 Task: Open a blank sheet, save the file as Dancestage.html Insert a picture of 'Dance Stage' with name  ' Dance Stage.png ' Apply border to the image, change style to straight line, color Black and width '1 pt'
Action: Mouse pressed left at (220, 155)
Screenshot: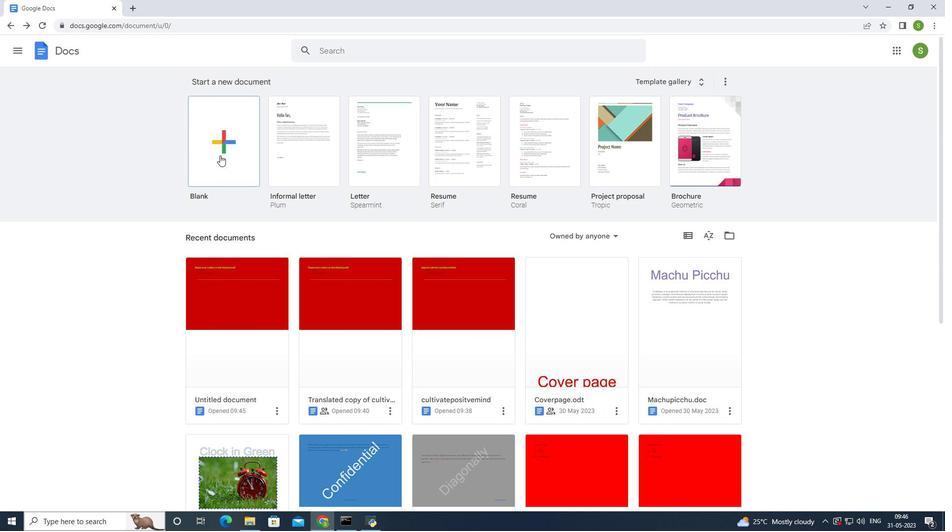 
Action: Mouse moved to (94, 43)
Screenshot: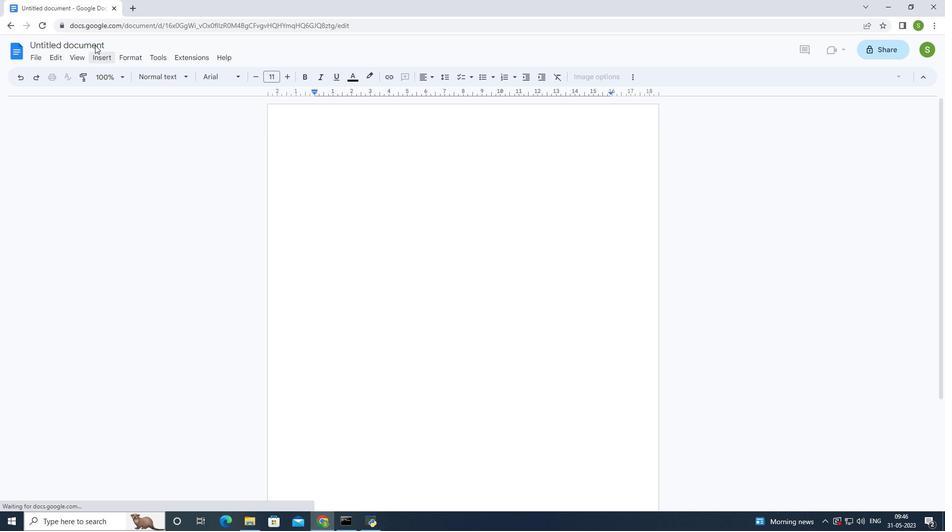 
Action: Mouse pressed left at (94, 43)
Screenshot: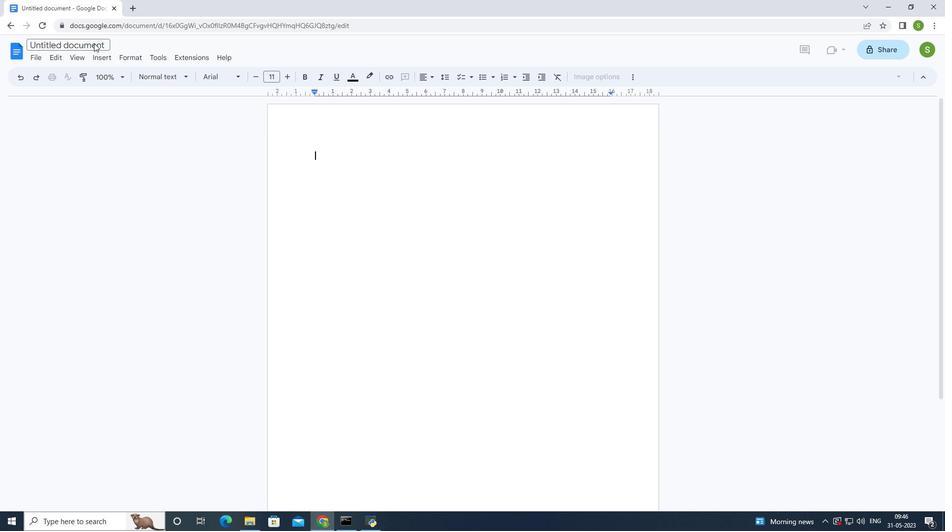 
Action: Key pressed <Key.shift>Dancestage.html<Key.enter>
Screenshot: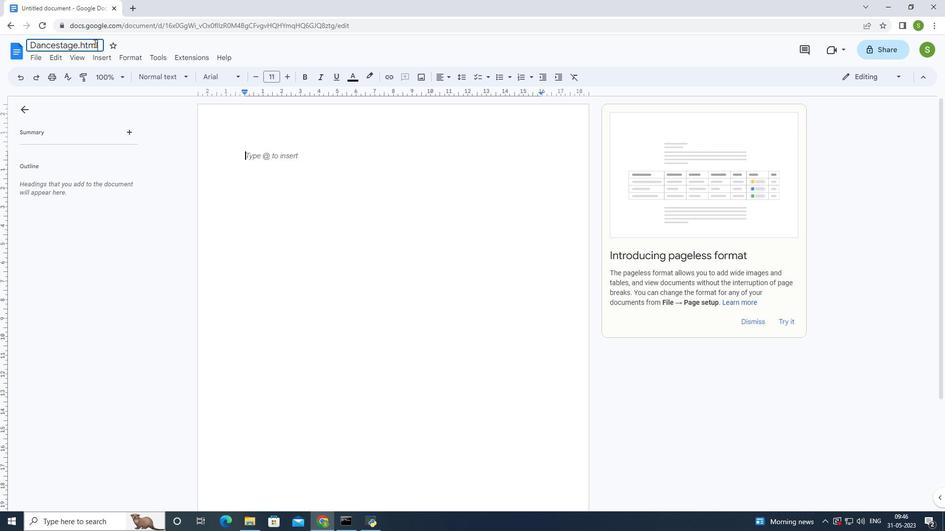 
Action: Mouse moved to (132, 9)
Screenshot: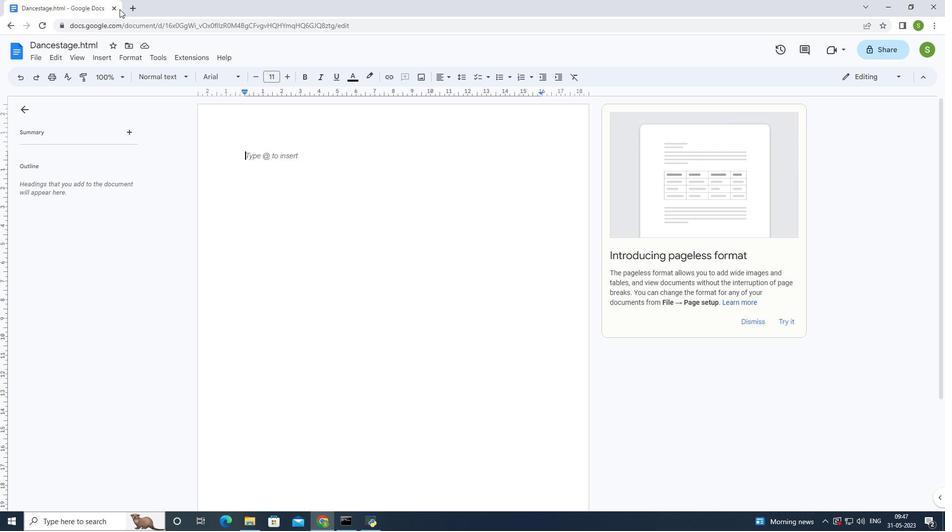 
Action: Mouse pressed left at (132, 9)
Screenshot: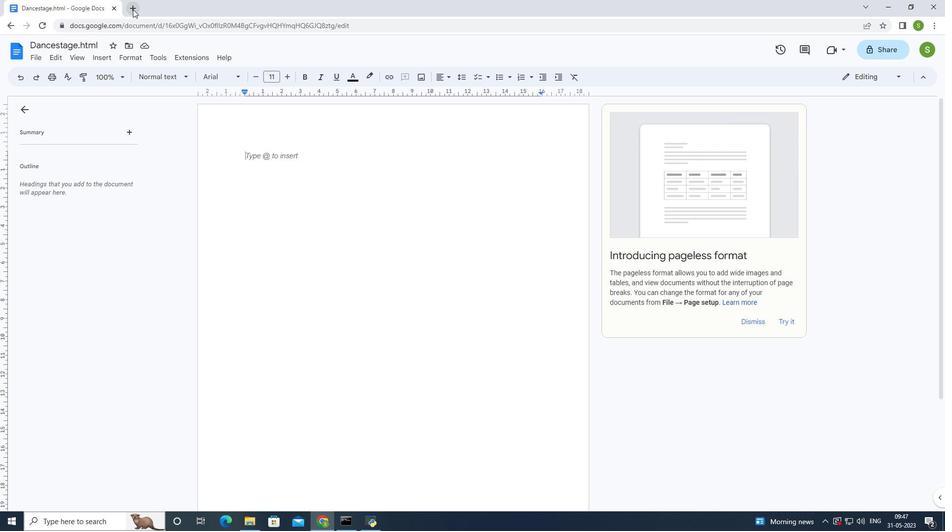 
Action: Mouse moved to (137, 17)
Screenshot: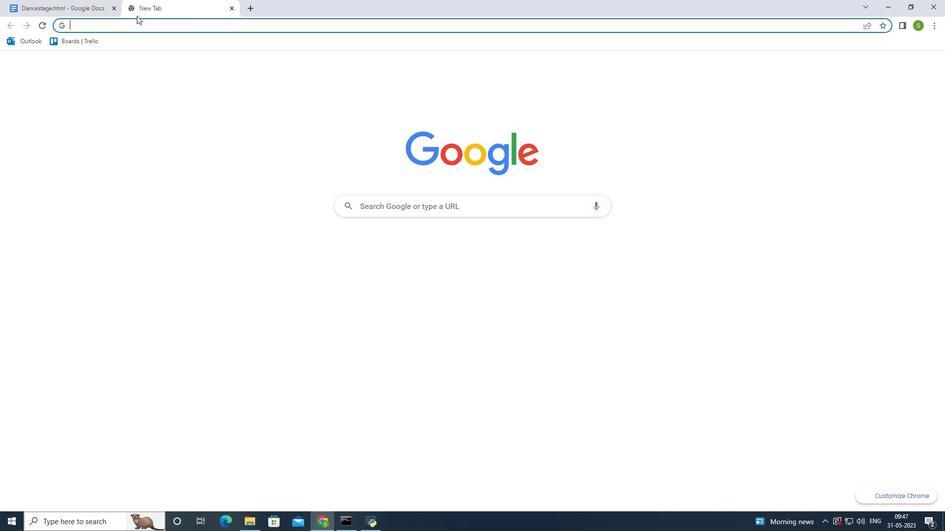 
Action: Mouse pressed left at (137, 17)
Screenshot: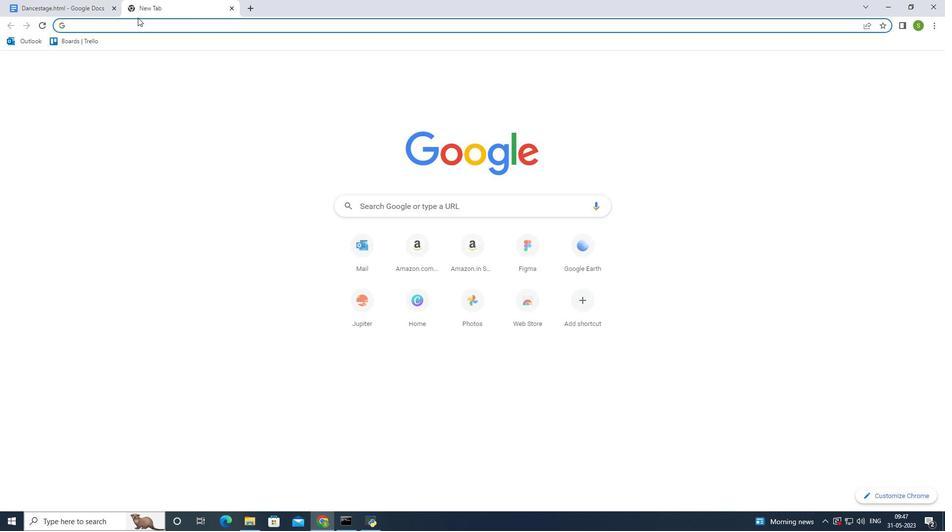 
Action: Mouse moved to (138, 23)
Screenshot: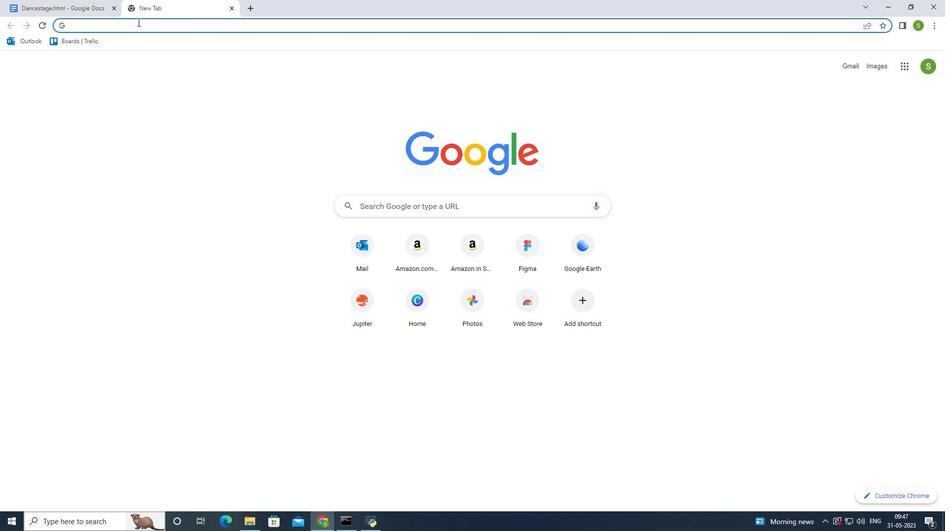
Action: Mouse pressed left at (138, 23)
Screenshot: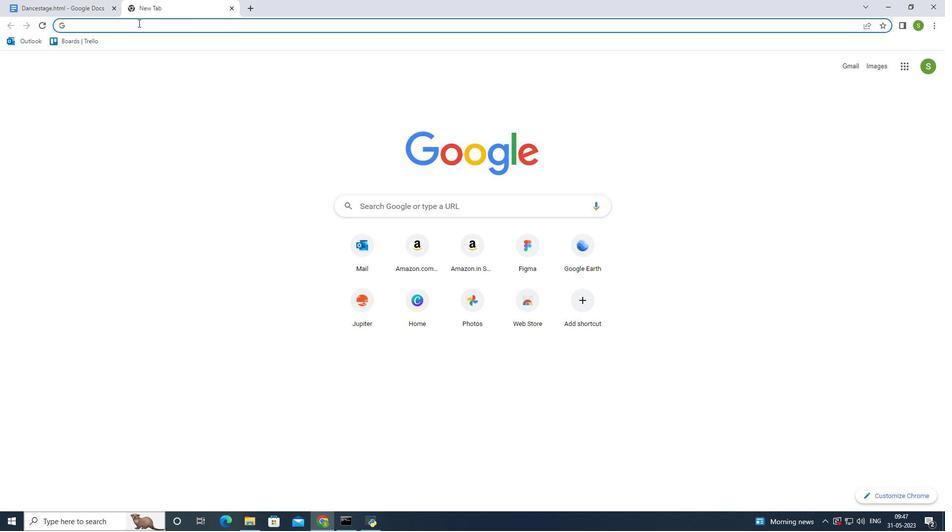 
Action: Mouse moved to (138, 23)
Screenshot: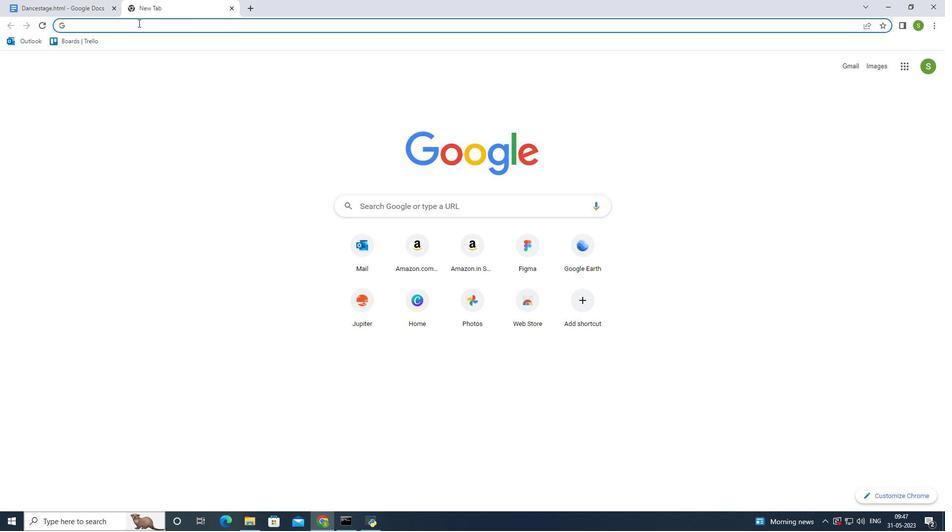 
Action: Key pressed <Key.shift>Dance<Key.space><Key.shift>Stage<Key.space>imag<Key.enter>
Screenshot: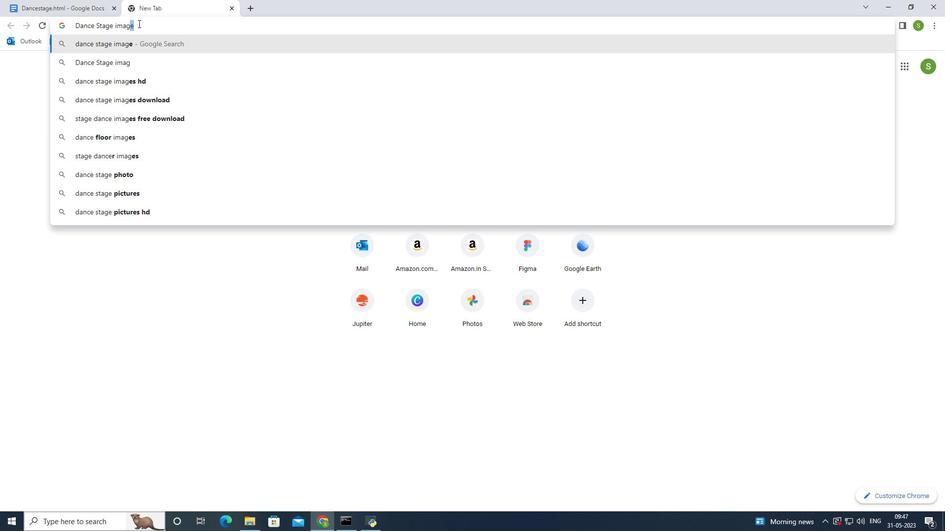 
Action: Mouse moved to (172, 89)
Screenshot: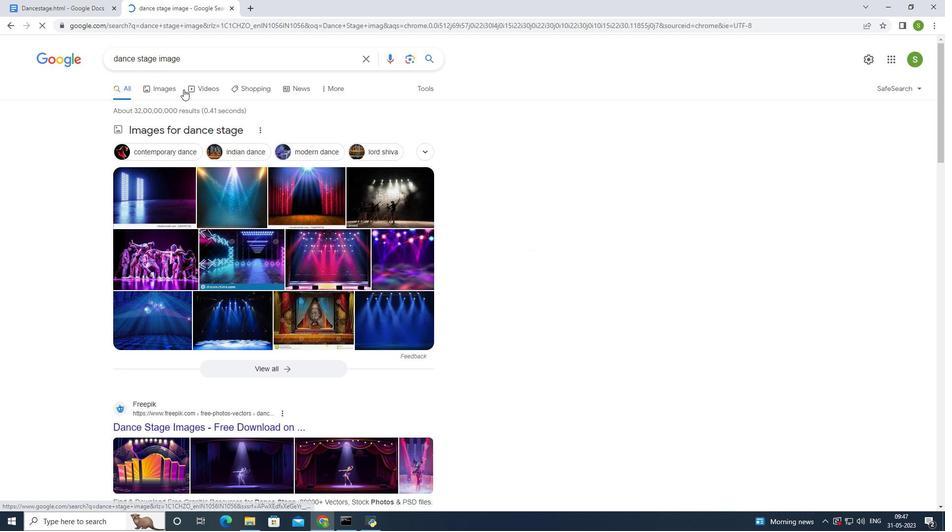 
Action: Mouse pressed left at (172, 89)
Screenshot: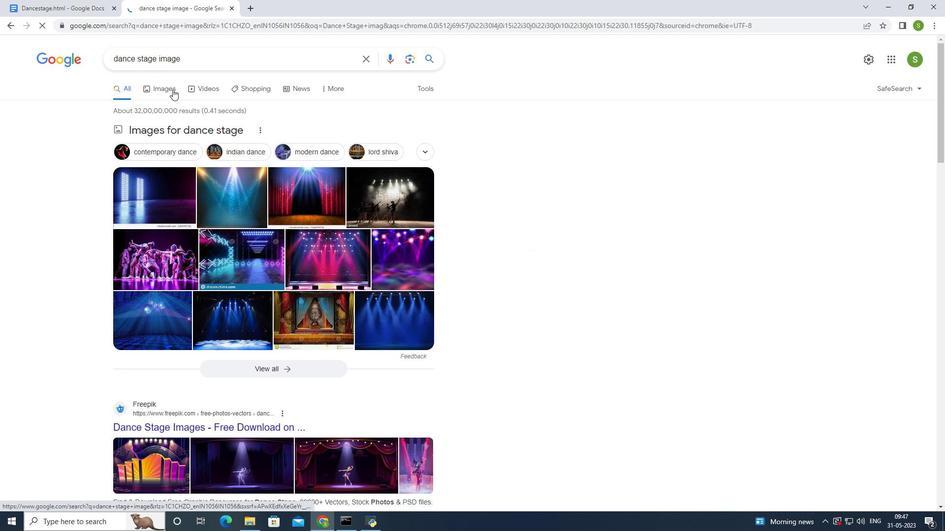 
Action: Mouse moved to (359, 276)
Screenshot: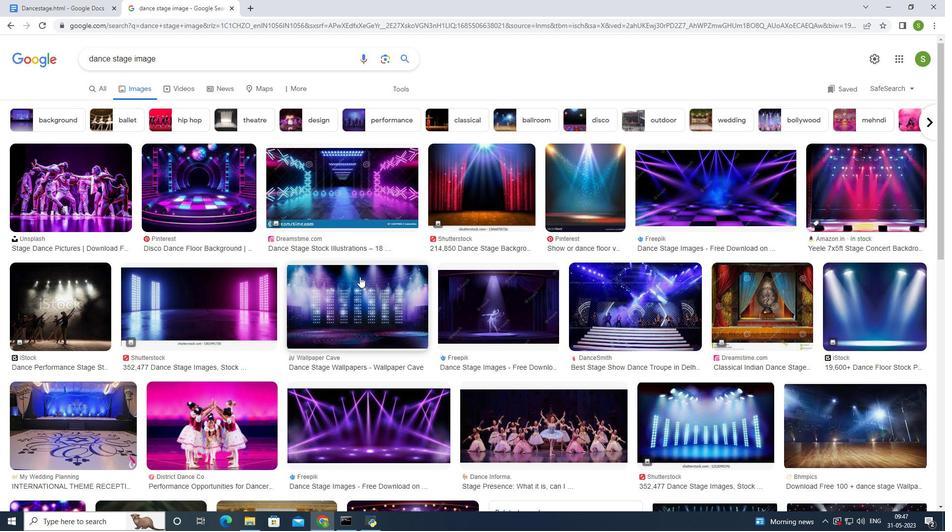 
Action: Mouse scrolled (359, 275) with delta (0, 0)
Screenshot: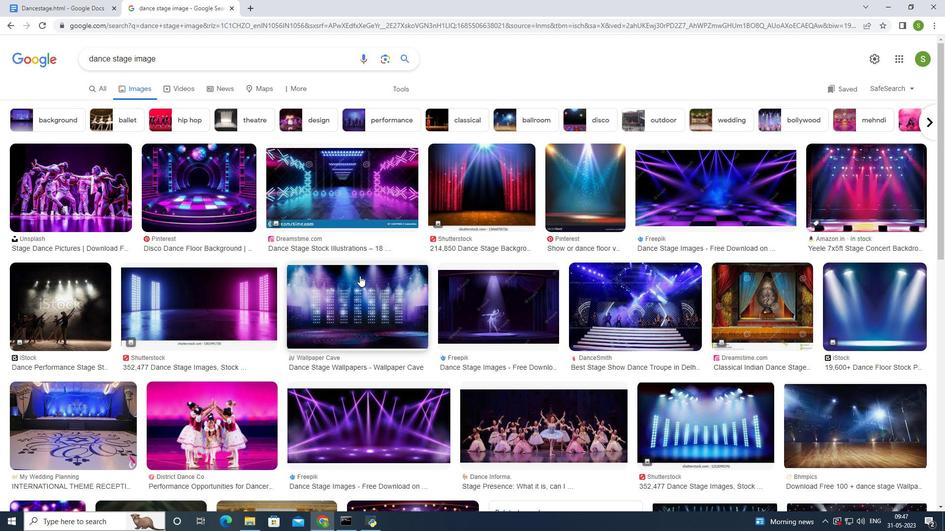 
Action: Mouse scrolled (359, 275) with delta (0, 0)
Screenshot: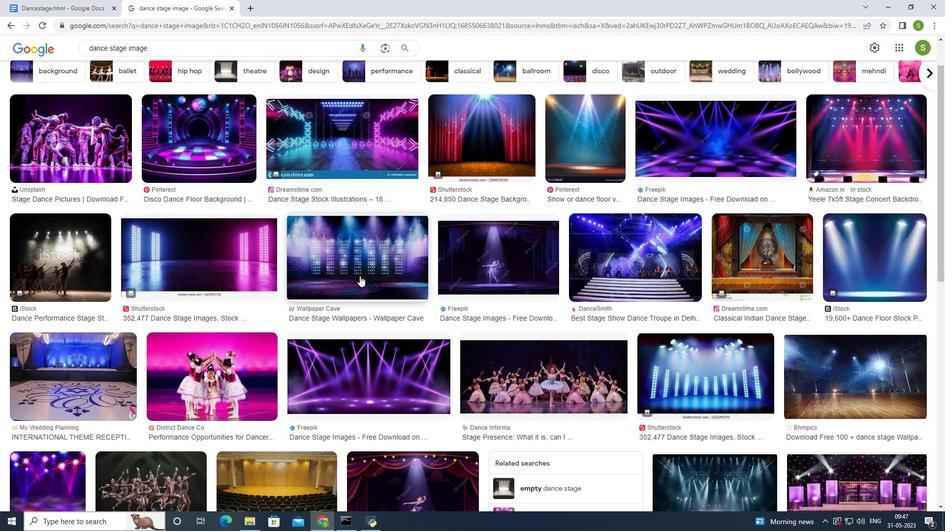 
Action: Mouse scrolled (359, 275) with delta (0, 0)
Screenshot: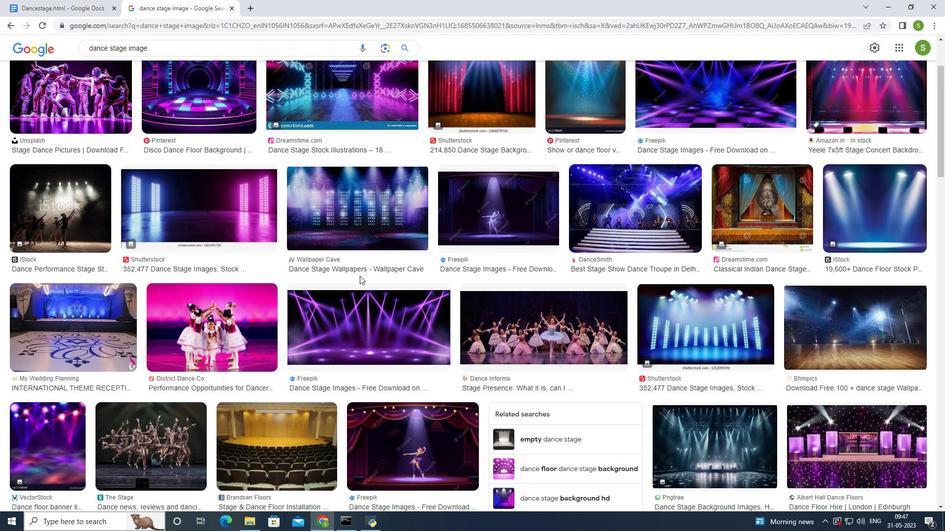 
Action: Mouse moved to (553, 287)
Screenshot: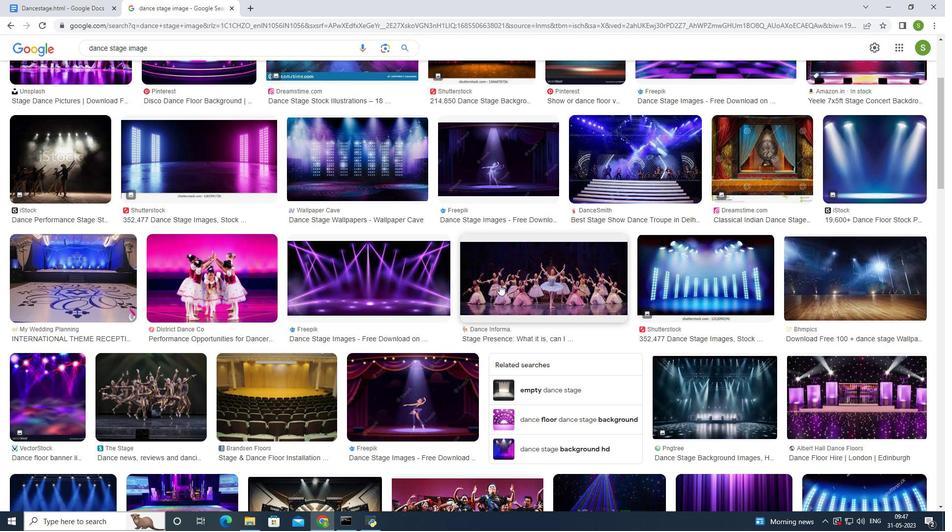 
Action: Mouse pressed left at (553, 287)
Screenshot: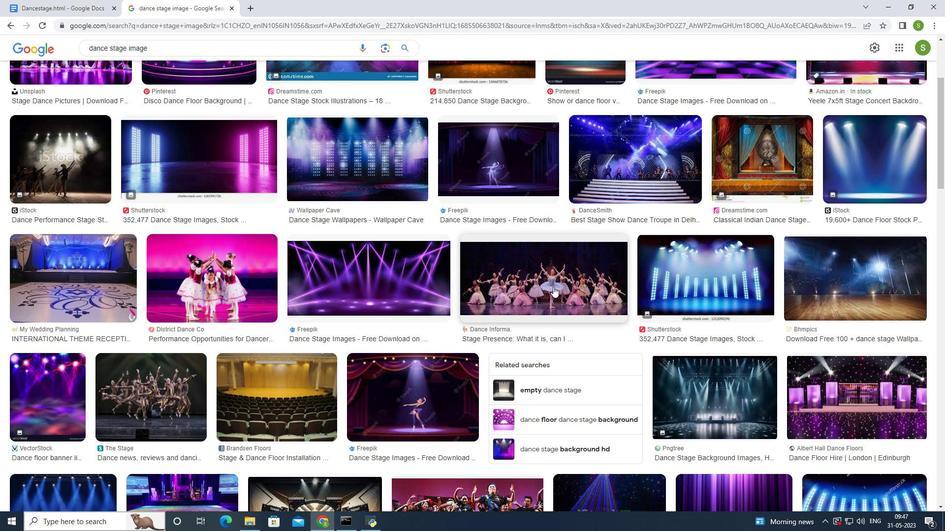 
Action: Mouse moved to (573, 369)
Screenshot: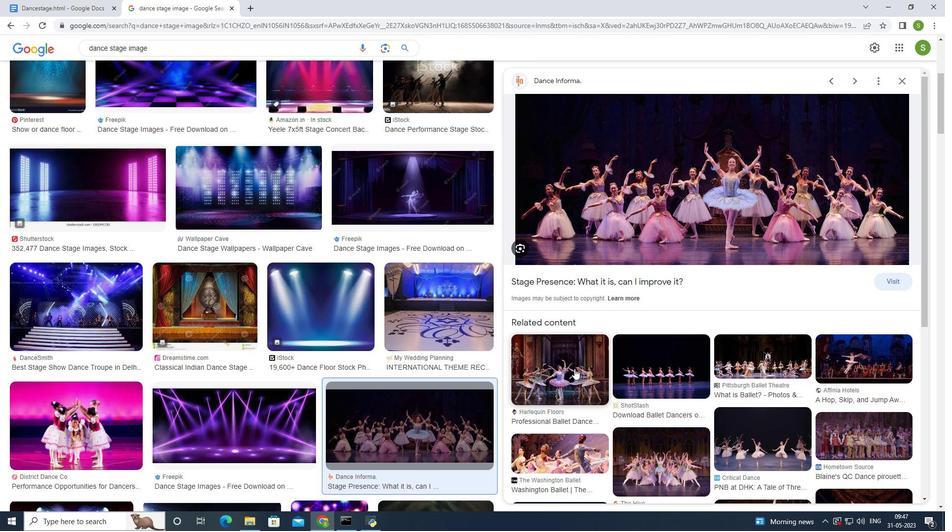 
Action: Mouse pressed left at (573, 369)
Screenshot: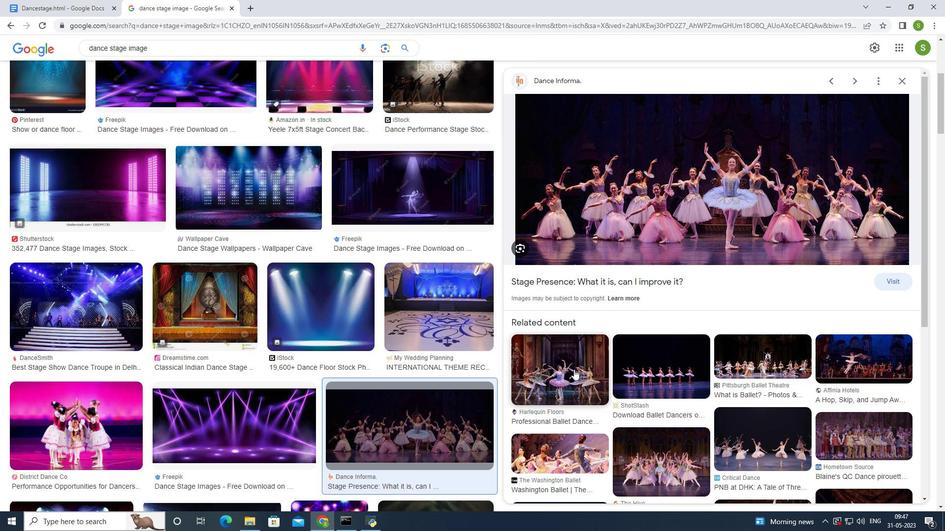 
Action: Mouse moved to (638, 309)
Screenshot: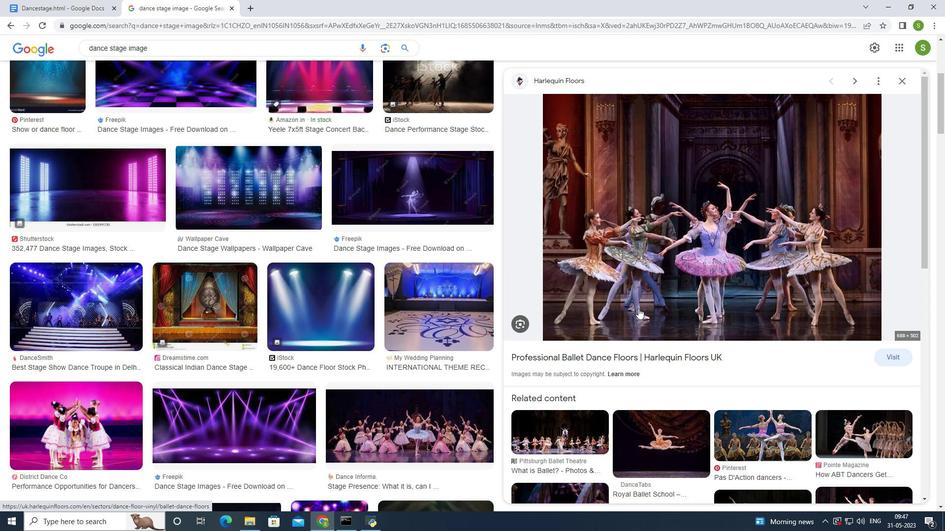 
Action: Mouse scrolled (638, 308) with delta (0, 0)
Screenshot: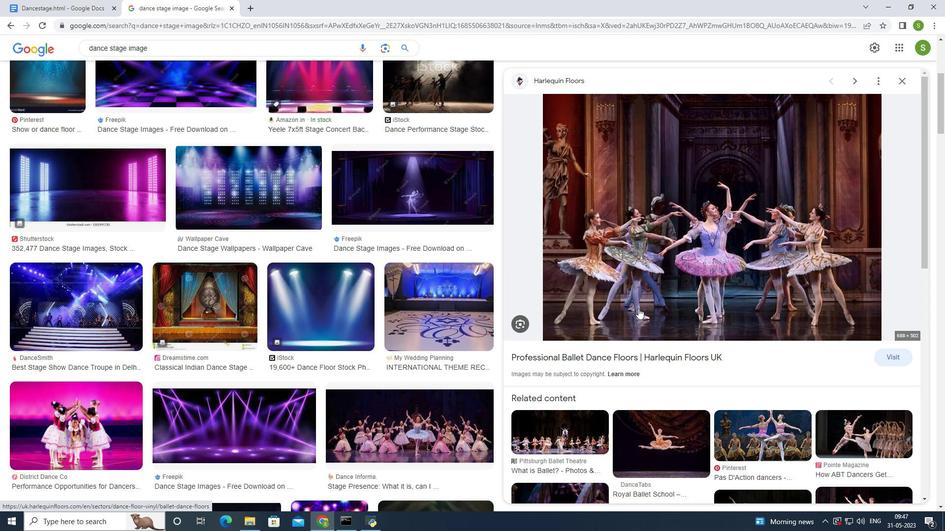 
Action: Mouse moved to (638, 309)
Screenshot: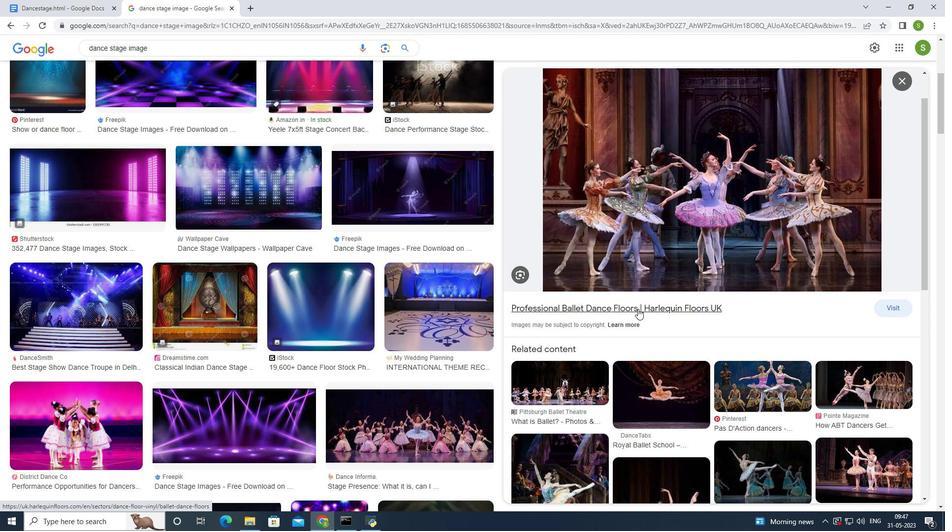 
Action: Mouse scrolled (638, 308) with delta (0, 0)
Screenshot: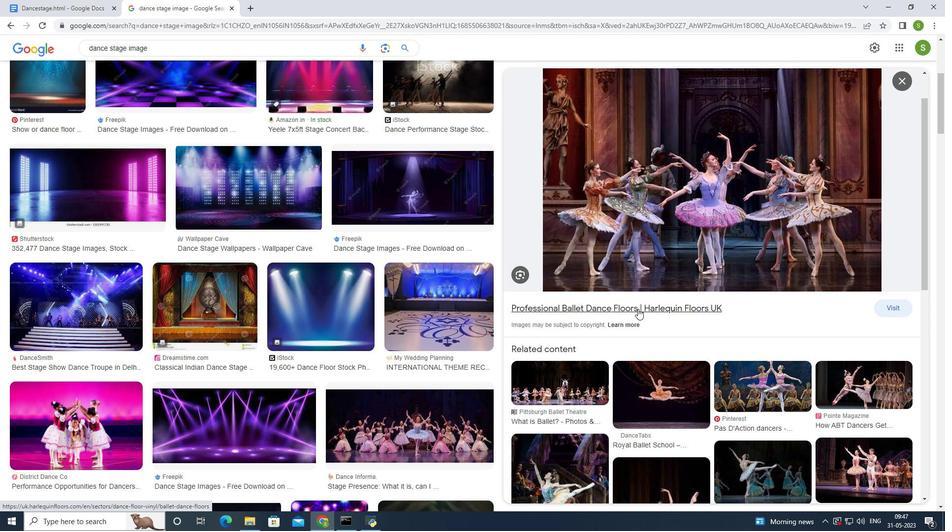 
Action: Mouse scrolled (638, 308) with delta (0, 0)
Screenshot: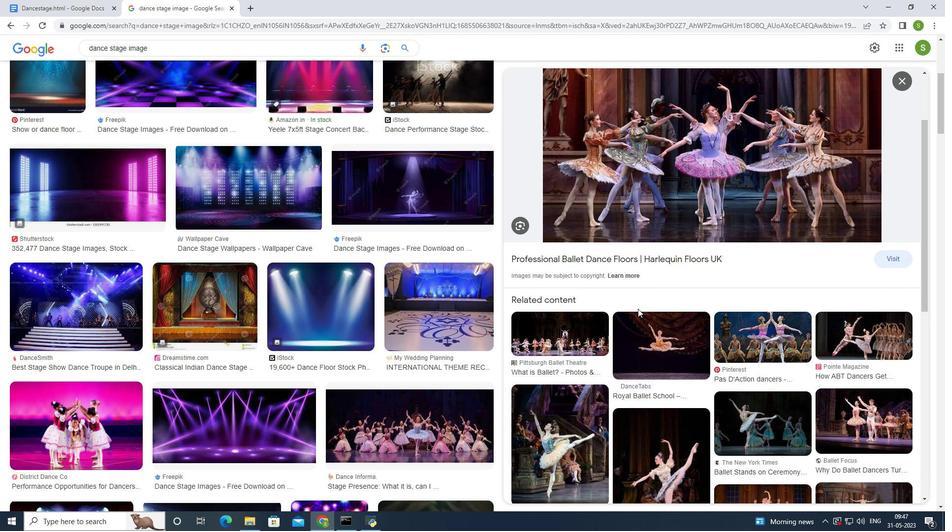 
Action: Mouse scrolled (638, 308) with delta (0, 0)
Screenshot: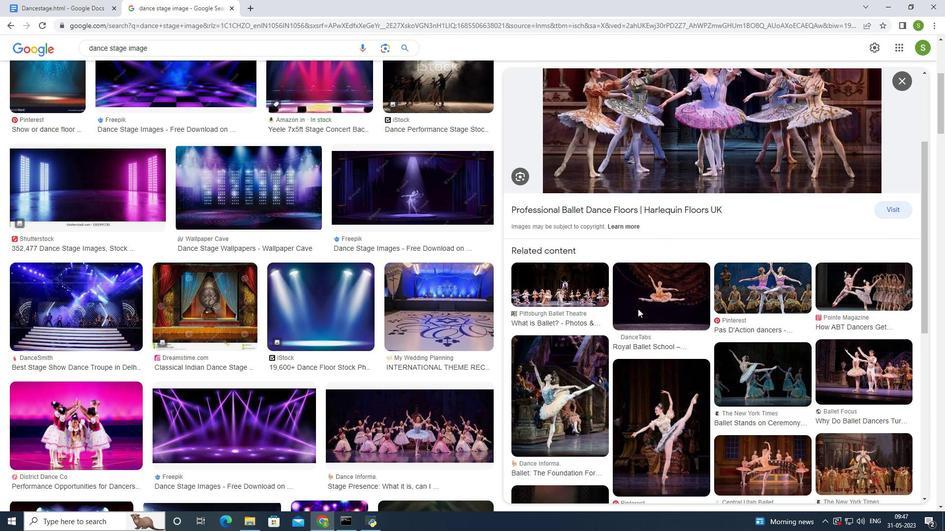 
Action: Mouse scrolled (638, 308) with delta (0, 0)
Screenshot: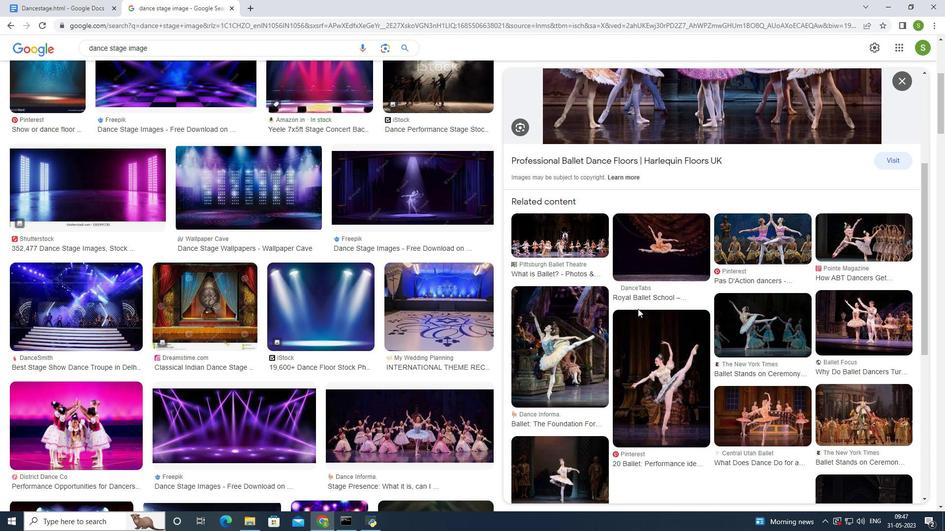 
Action: Mouse scrolled (638, 309) with delta (0, 0)
Screenshot: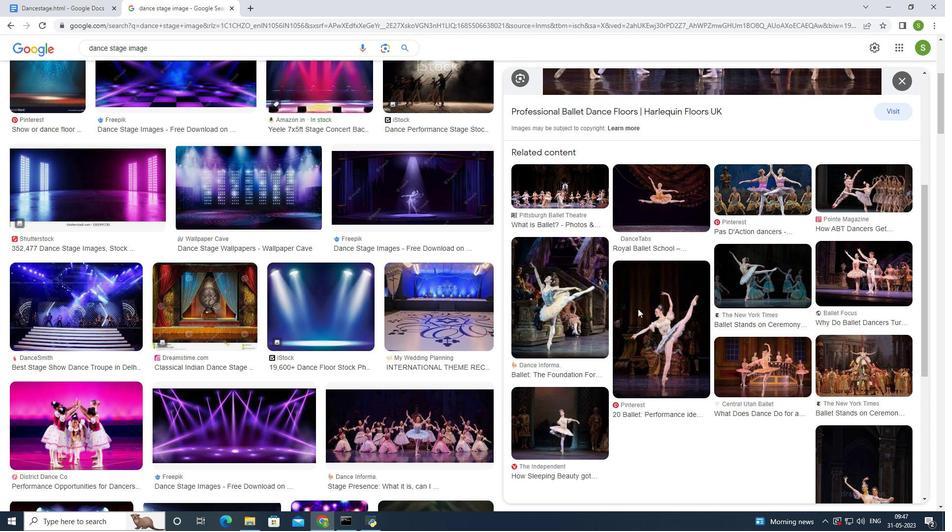 
Action: Mouse scrolled (638, 309) with delta (0, 0)
Screenshot: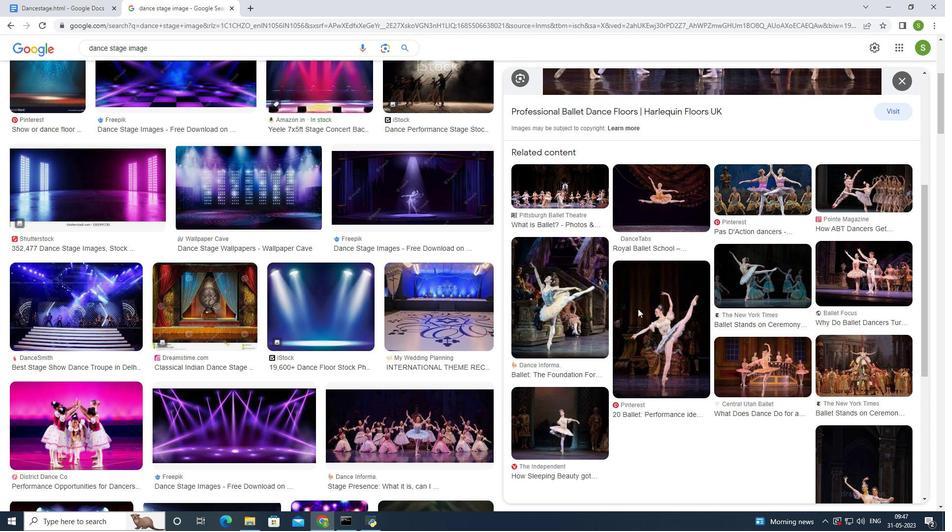 
Action: Mouse scrolled (638, 309) with delta (0, 0)
Screenshot: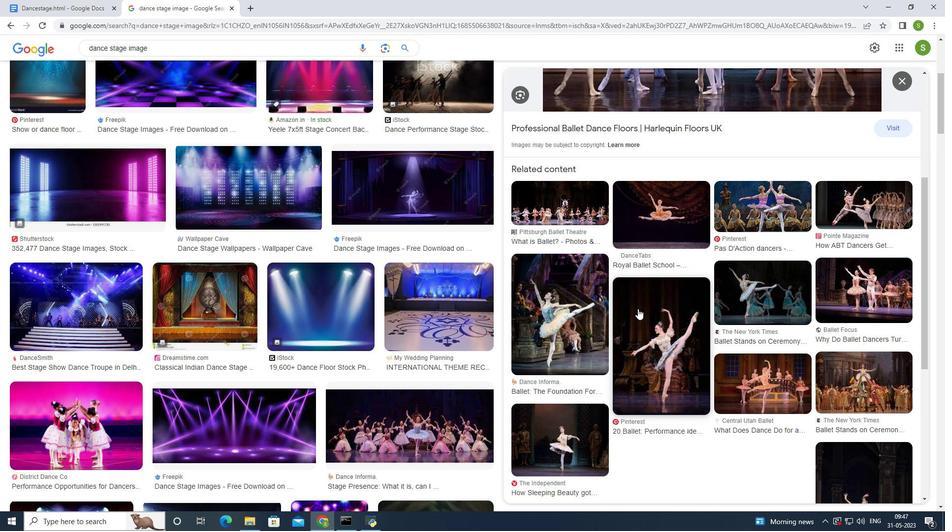
Action: Mouse moved to (706, 172)
Screenshot: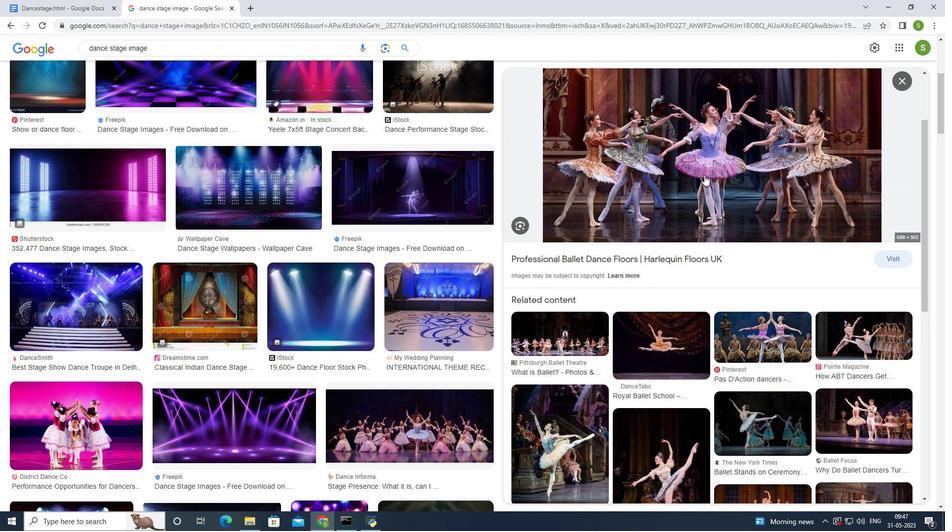 
Action: Mouse pressed right at (706, 172)
Screenshot: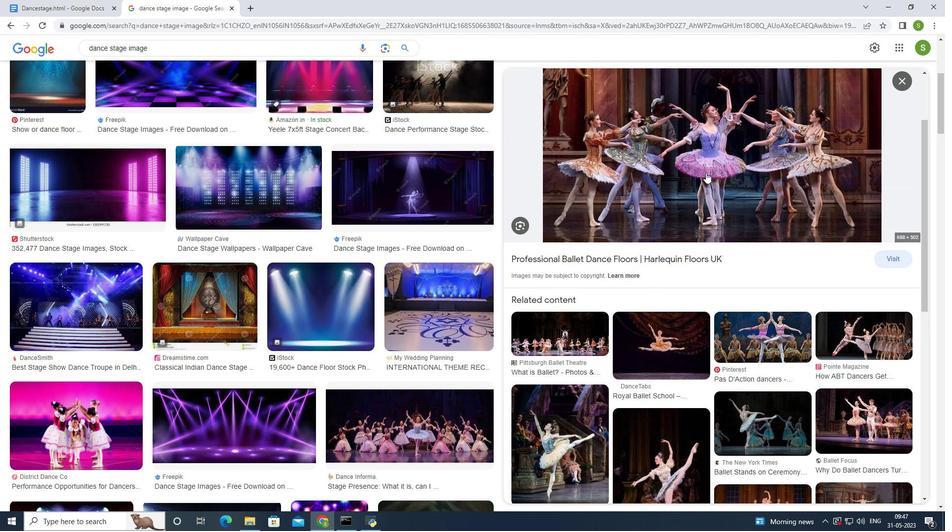 
Action: Mouse moved to (736, 276)
Screenshot: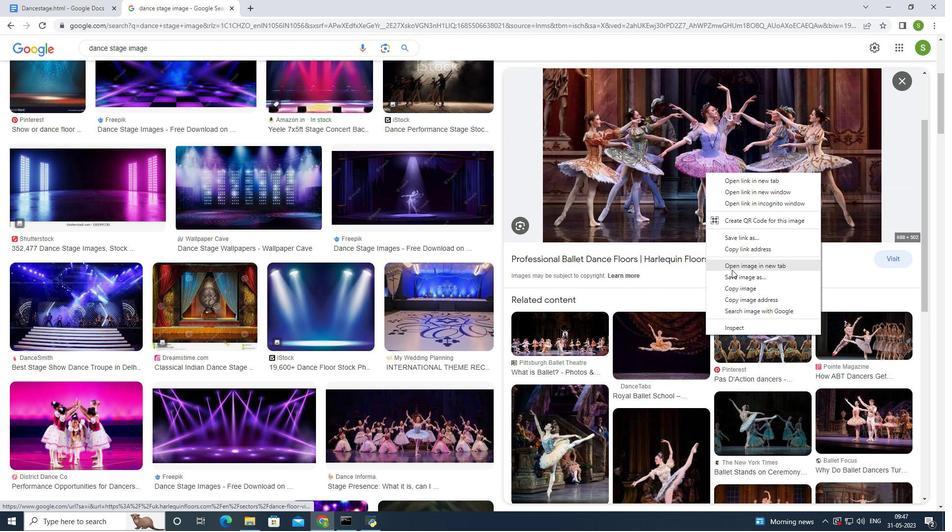 
Action: Mouse pressed left at (736, 276)
Screenshot: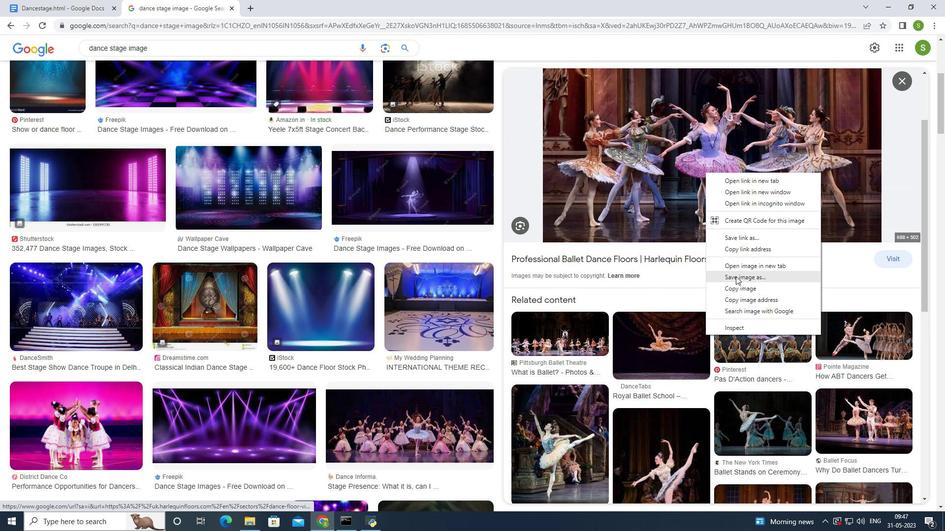 
Action: Mouse moved to (256, 151)
Screenshot: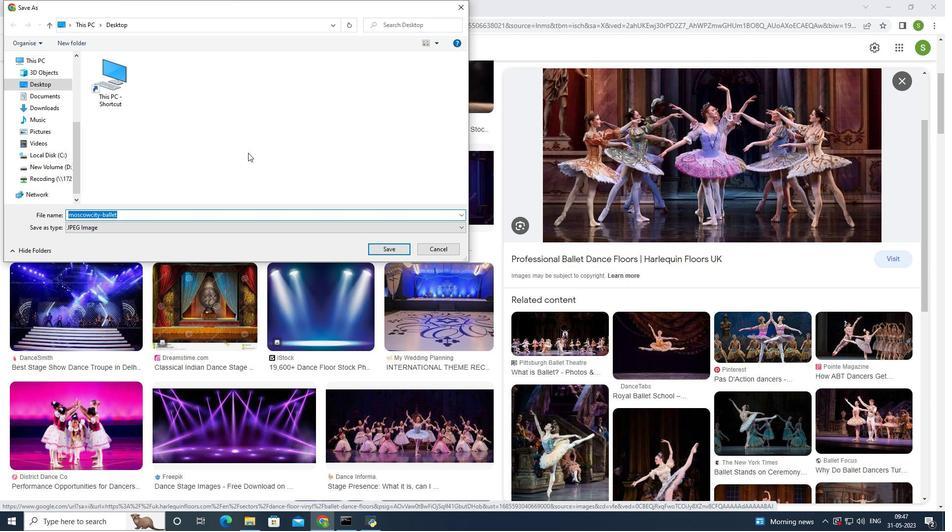 
Action: Key pressed <Key.shift>Dance<Key.space><Key.shift>Stage.png<Key.enter>
Screenshot: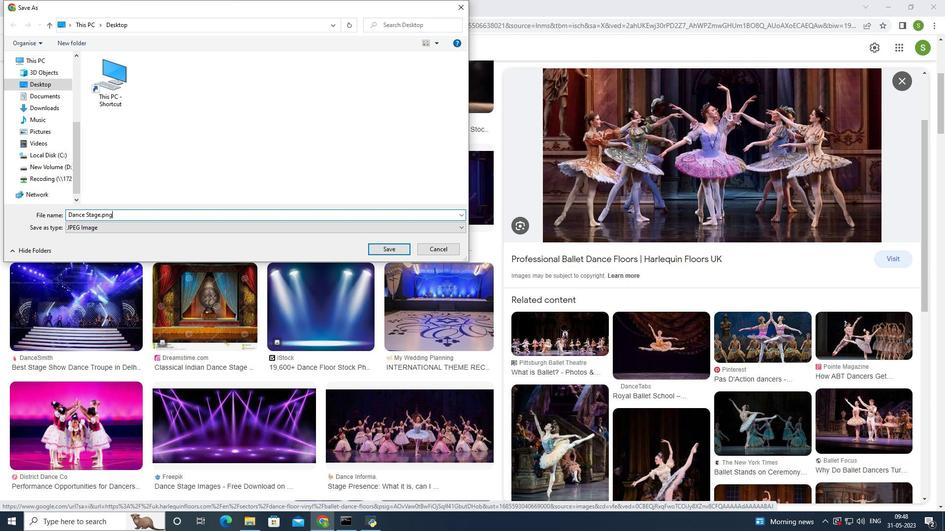 
Action: Mouse moved to (84, 11)
Screenshot: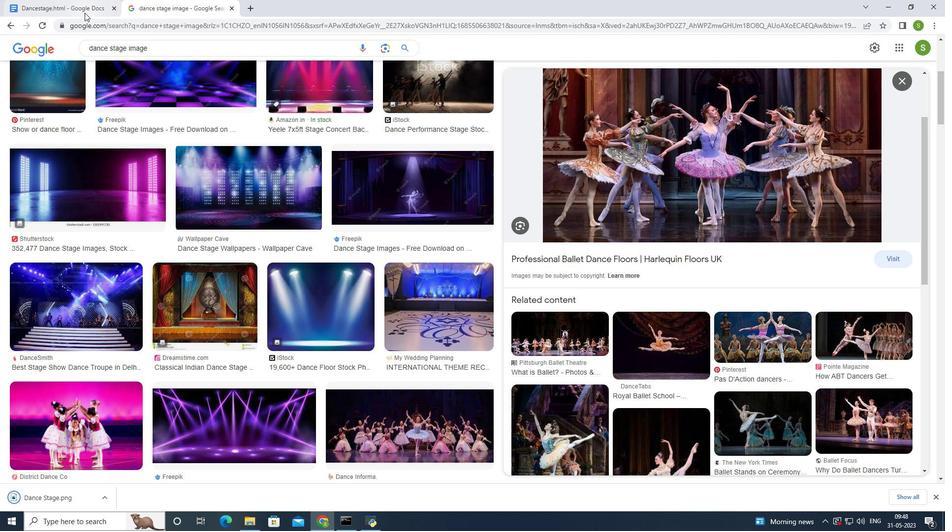 
Action: Mouse pressed left at (84, 11)
Screenshot: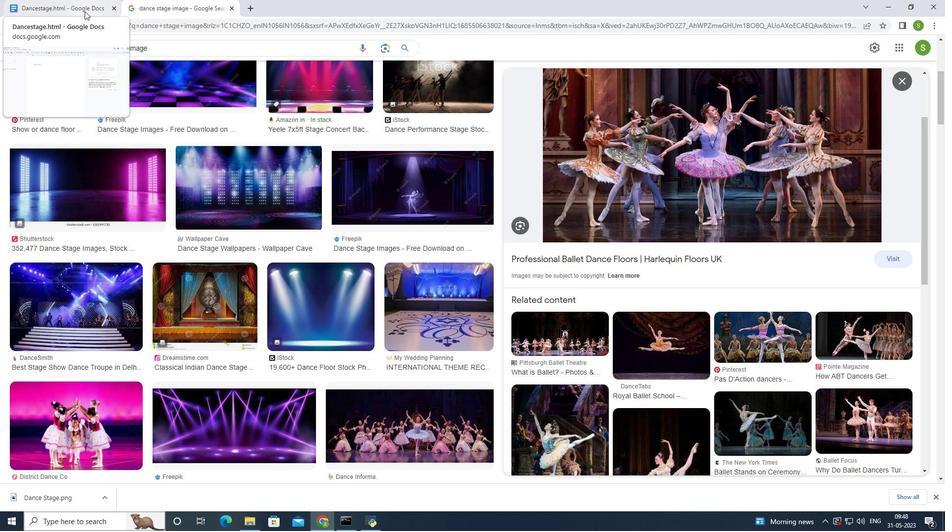 
Action: Mouse moved to (108, 57)
Screenshot: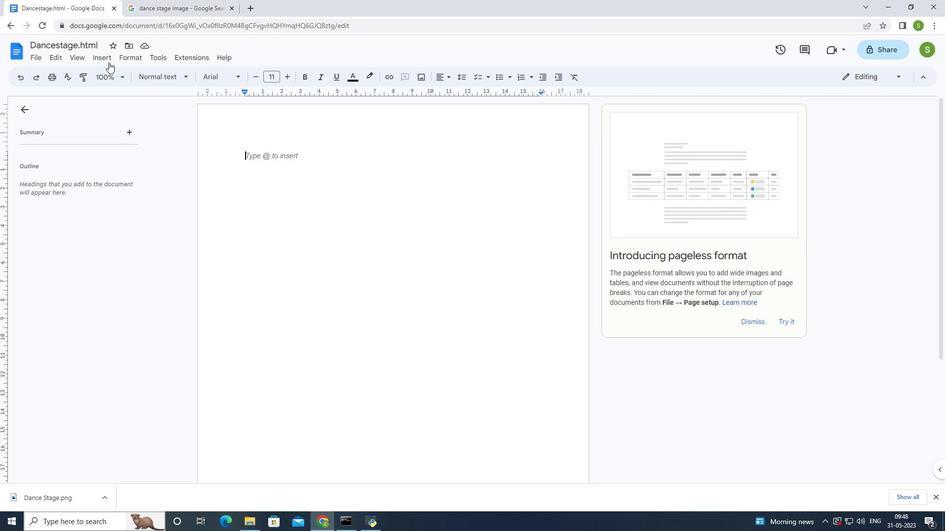 
Action: Mouse pressed left at (108, 57)
Screenshot: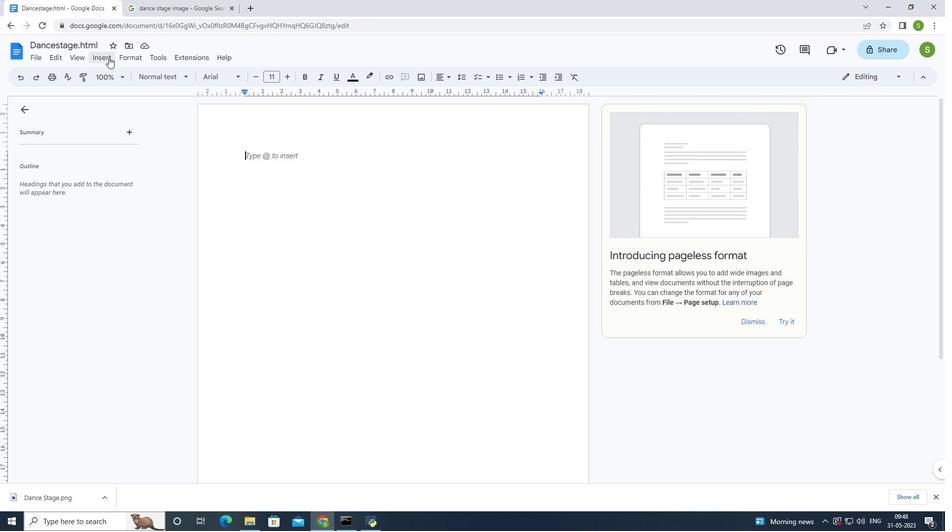 
Action: Mouse moved to (300, 77)
Screenshot: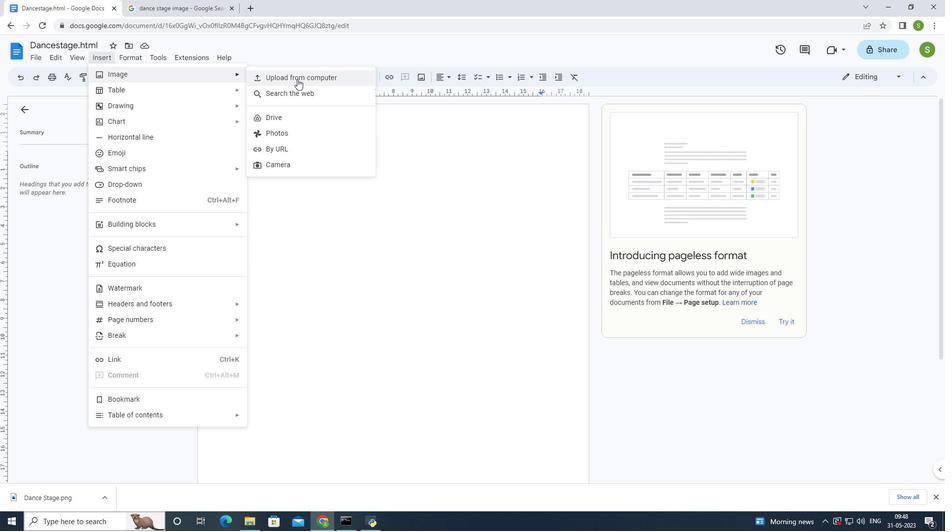 
Action: Mouse pressed left at (300, 77)
Screenshot: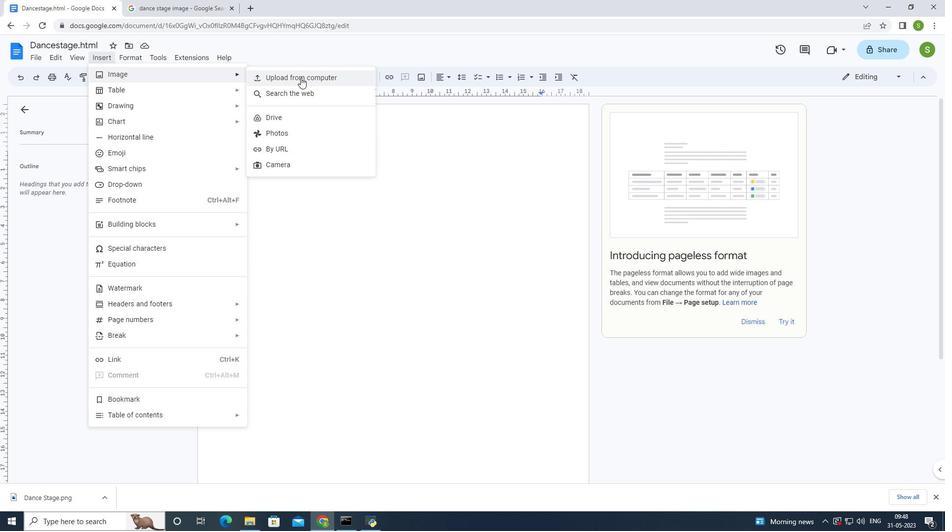 
Action: Mouse moved to (160, 86)
Screenshot: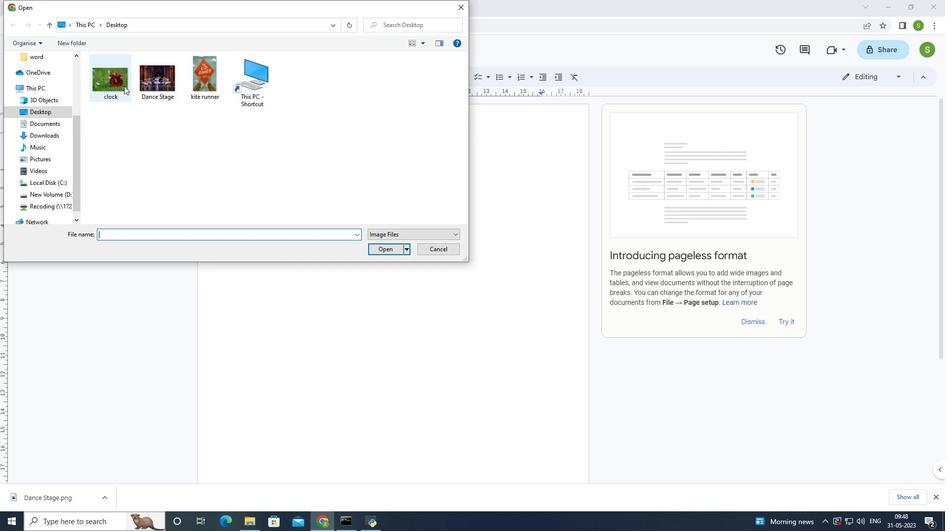 
Action: Mouse pressed left at (160, 86)
Screenshot: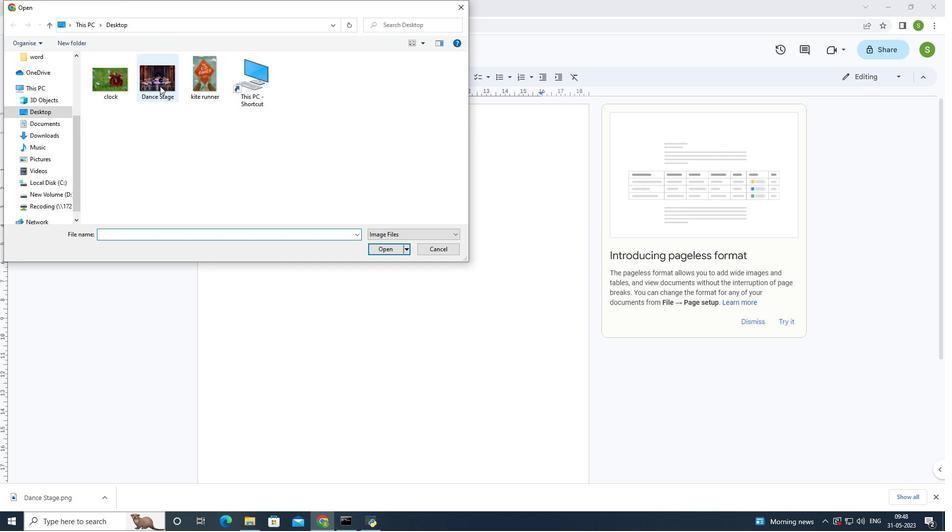 
Action: Mouse moved to (391, 248)
Screenshot: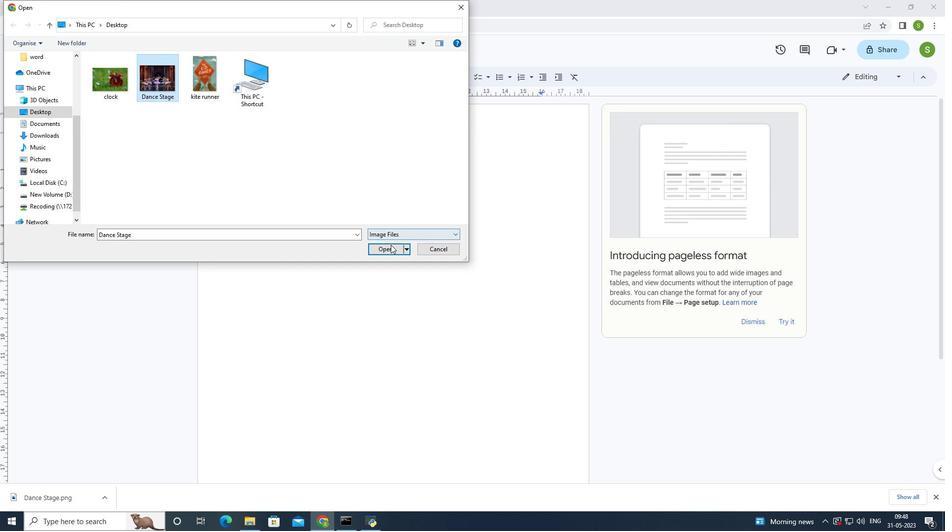 
Action: Mouse pressed left at (391, 248)
Screenshot: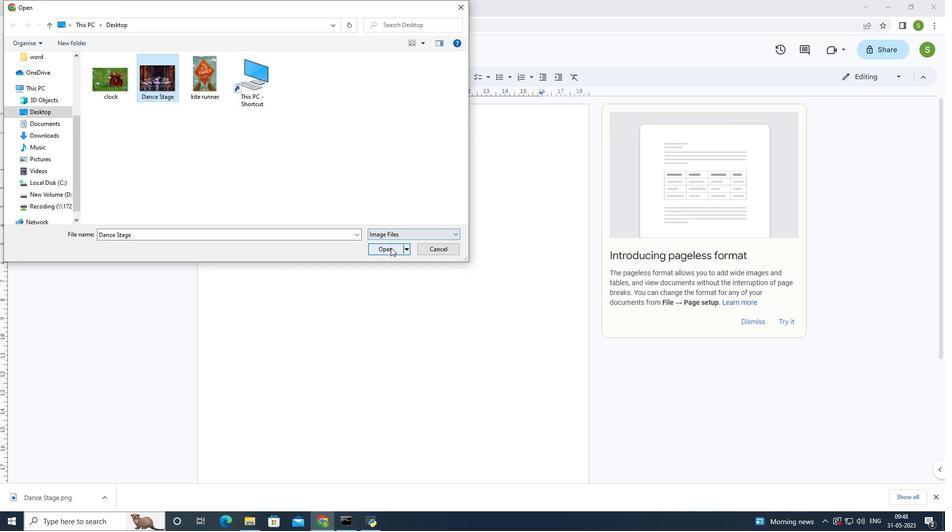 
Action: Mouse moved to (319, 214)
Screenshot: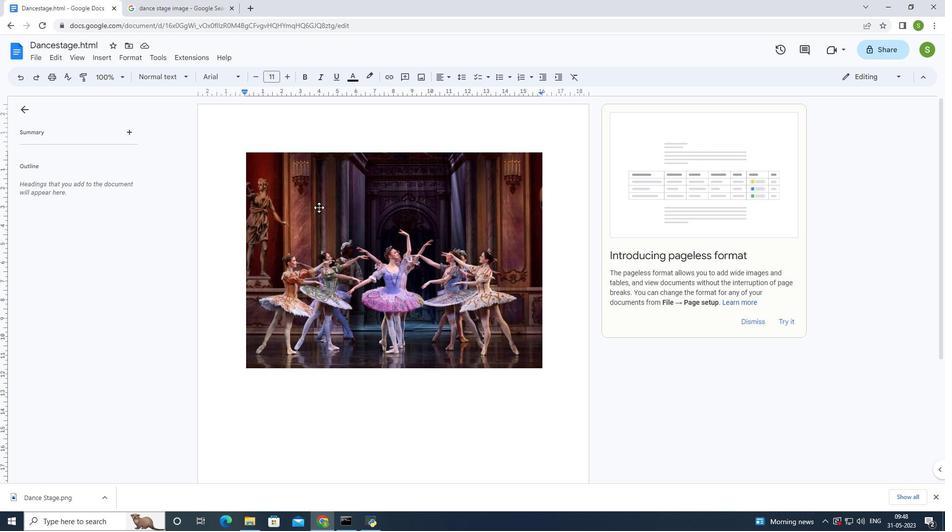 
Action: Mouse pressed left at (319, 214)
Screenshot: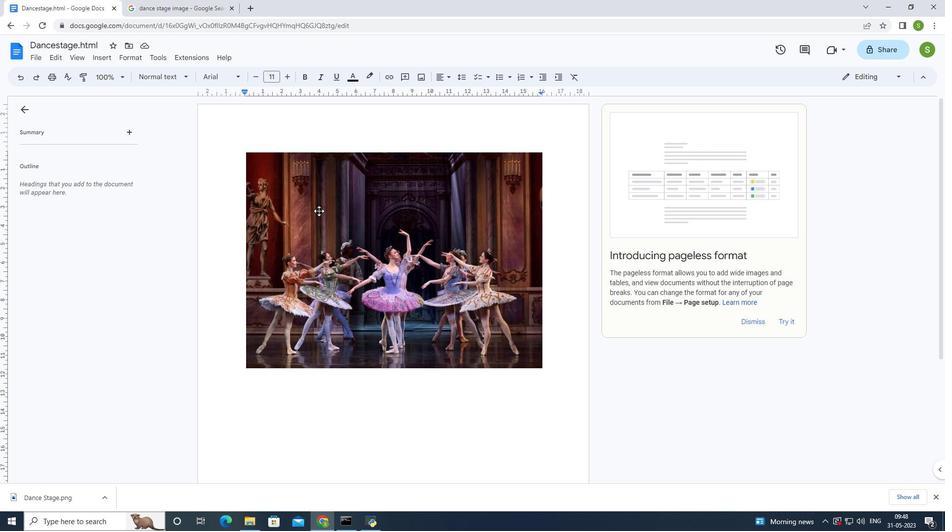 
Action: Mouse moved to (371, 77)
Screenshot: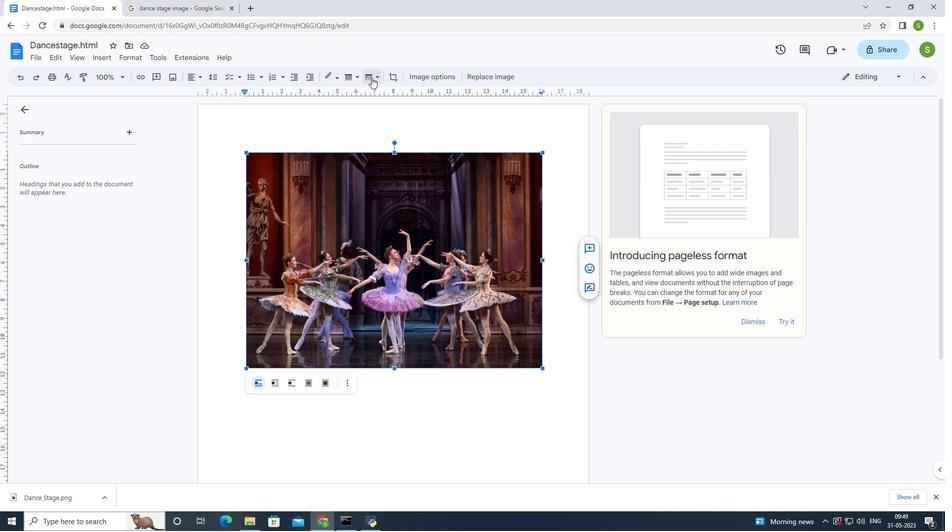 
Action: Mouse pressed left at (371, 77)
Screenshot: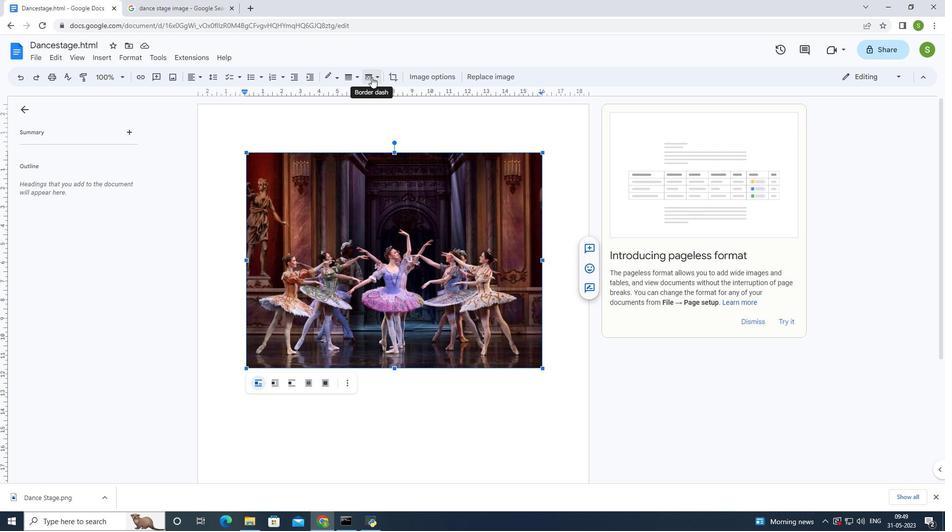 
Action: Mouse moved to (386, 94)
Screenshot: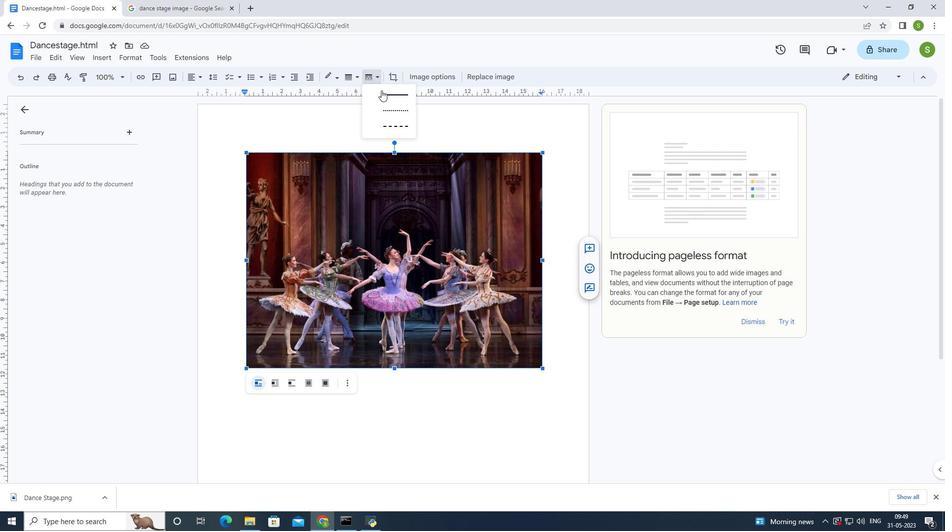 
Action: Mouse pressed left at (386, 94)
Screenshot: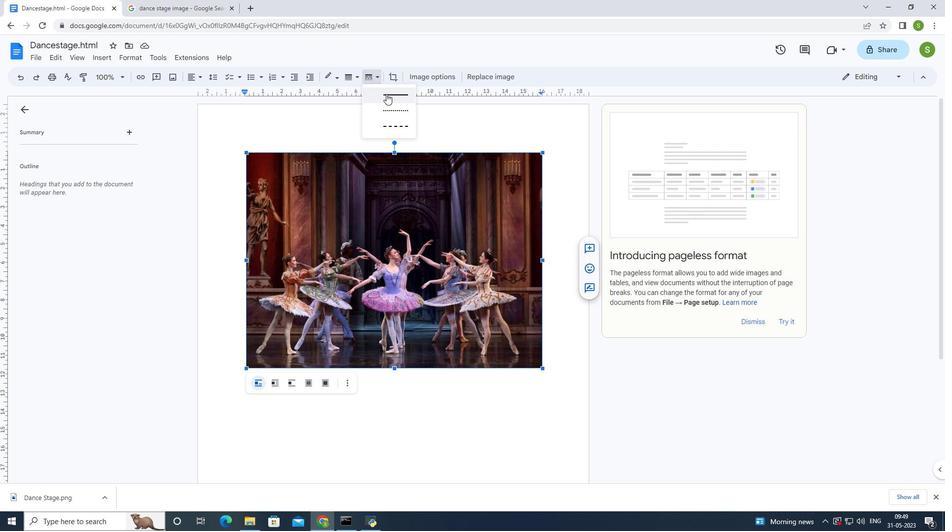
Action: Mouse moved to (324, 76)
Screenshot: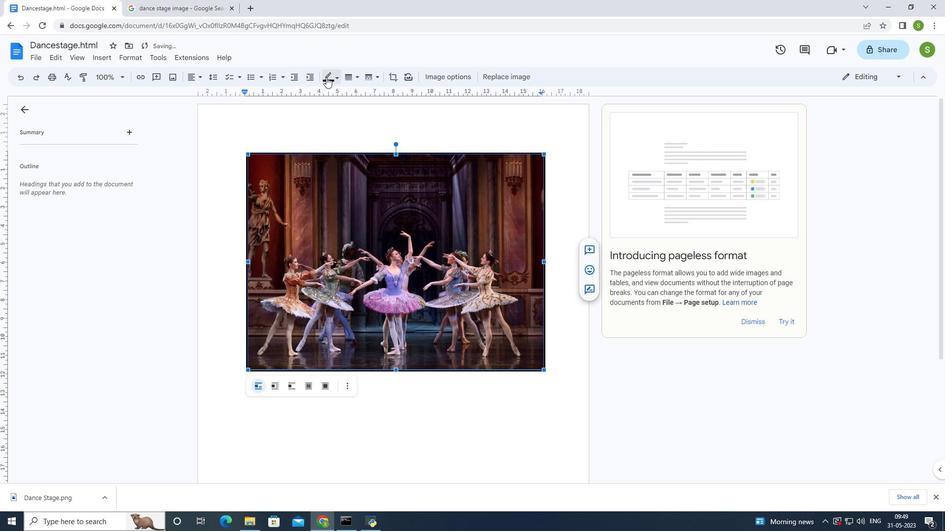 
Action: Mouse pressed left at (324, 76)
Screenshot: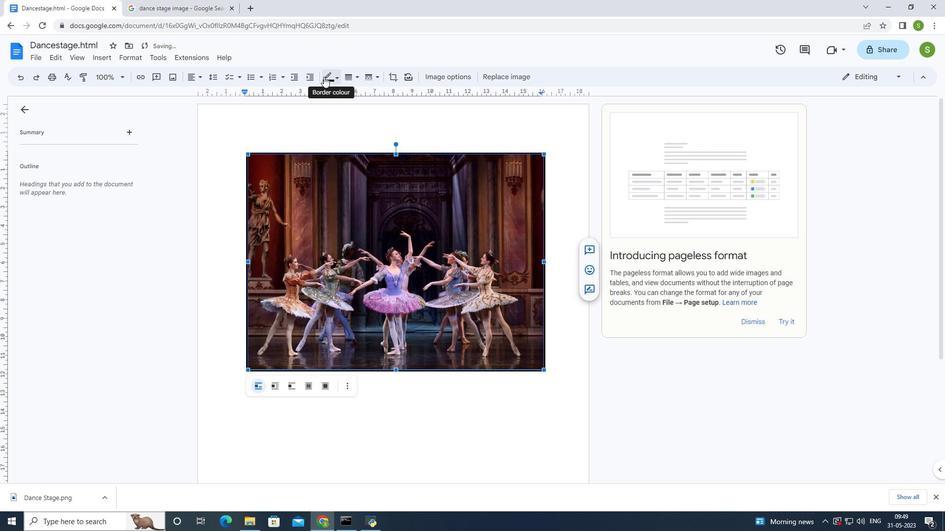
Action: Mouse moved to (333, 111)
Screenshot: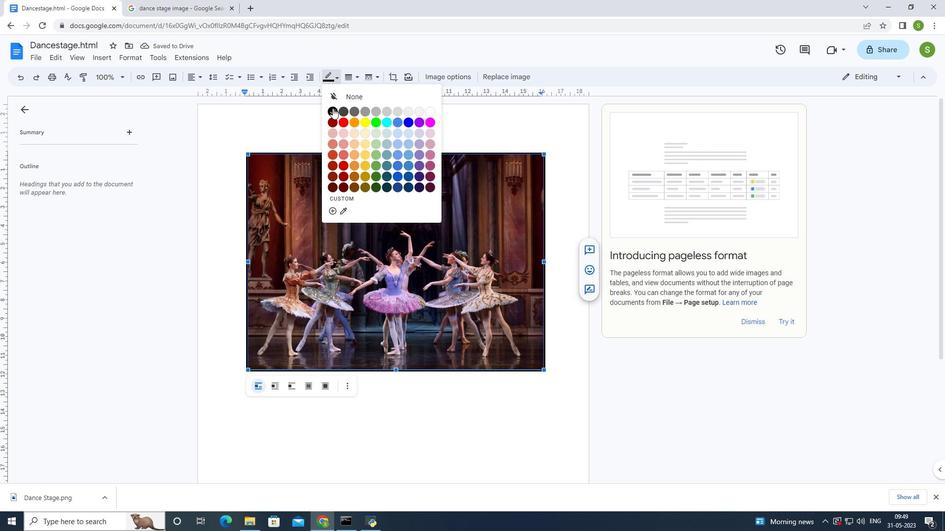 
Action: Mouse pressed left at (333, 111)
Screenshot: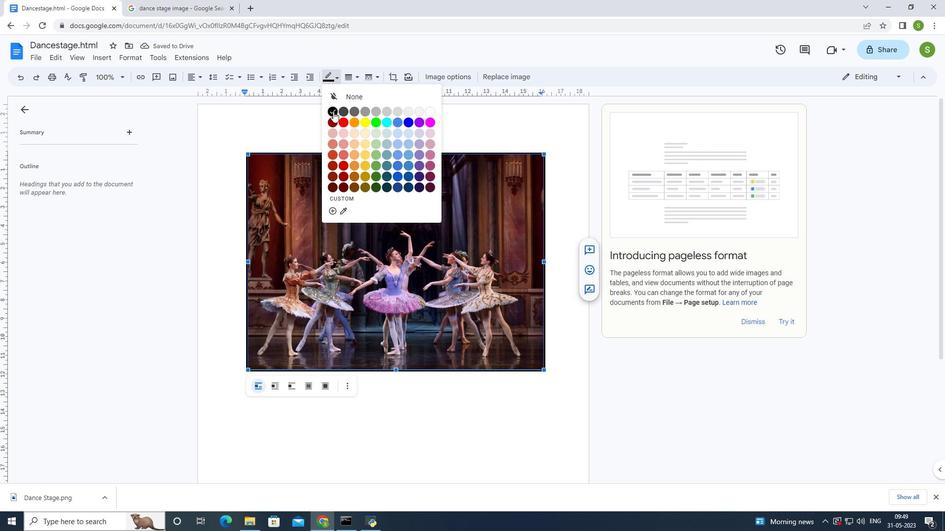 
Action: Mouse moved to (344, 78)
Screenshot: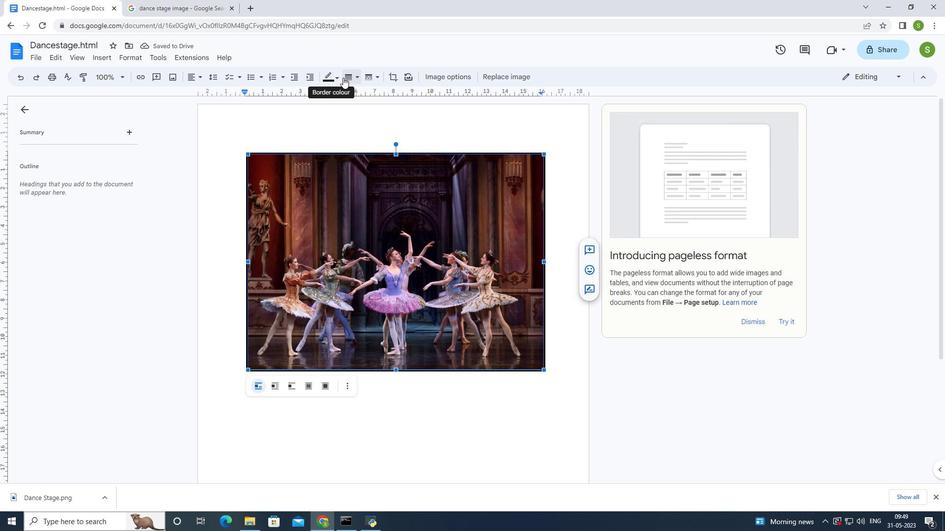 
Action: Mouse pressed left at (344, 78)
Screenshot: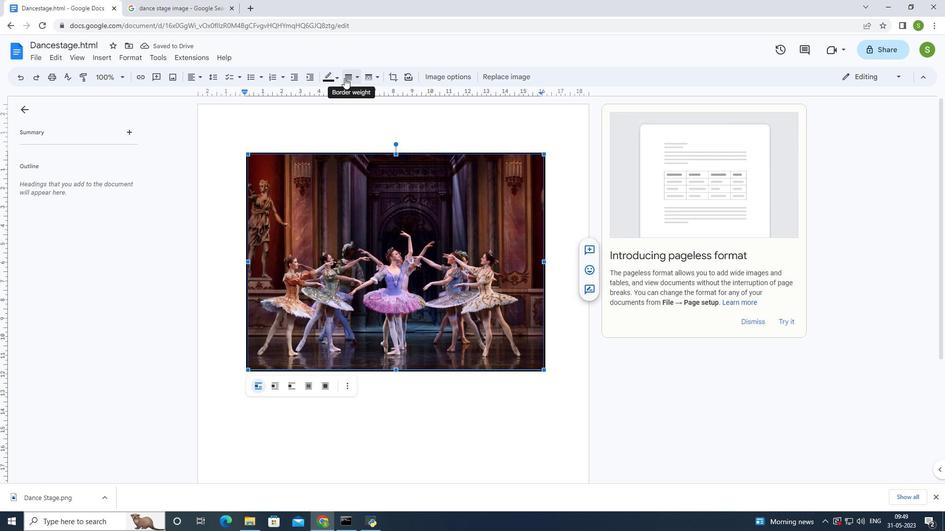 
Action: Mouse moved to (357, 94)
Screenshot: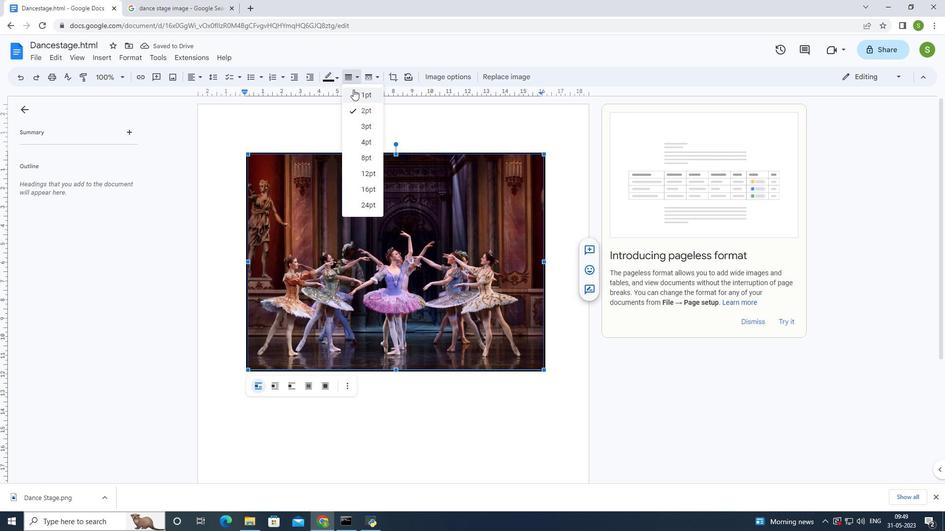 
Action: Mouse pressed left at (357, 94)
Screenshot: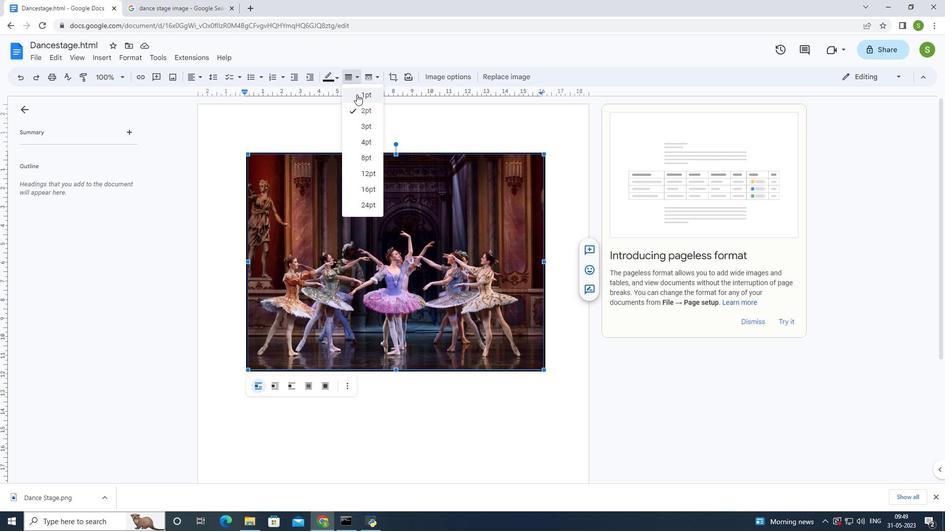 
Action: Mouse moved to (420, 126)
Screenshot: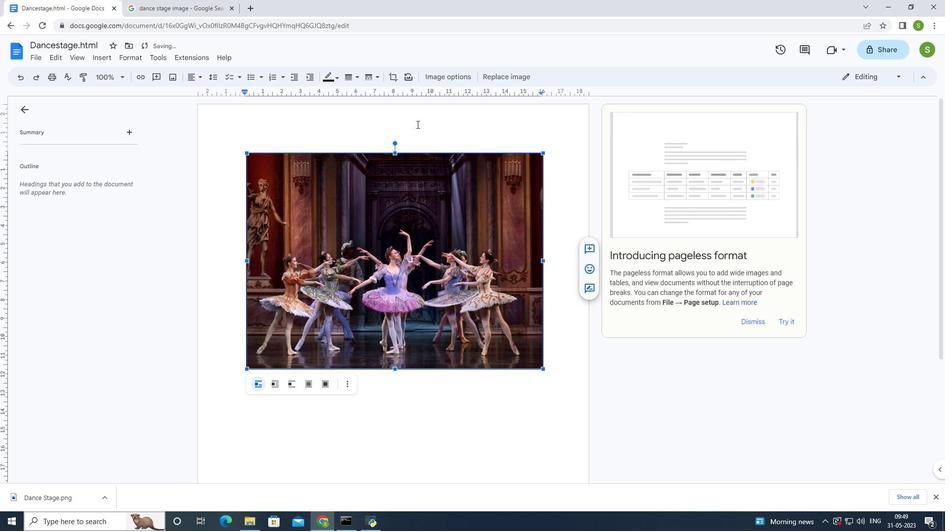 
Action: Mouse pressed left at (420, 126)
Screenshot: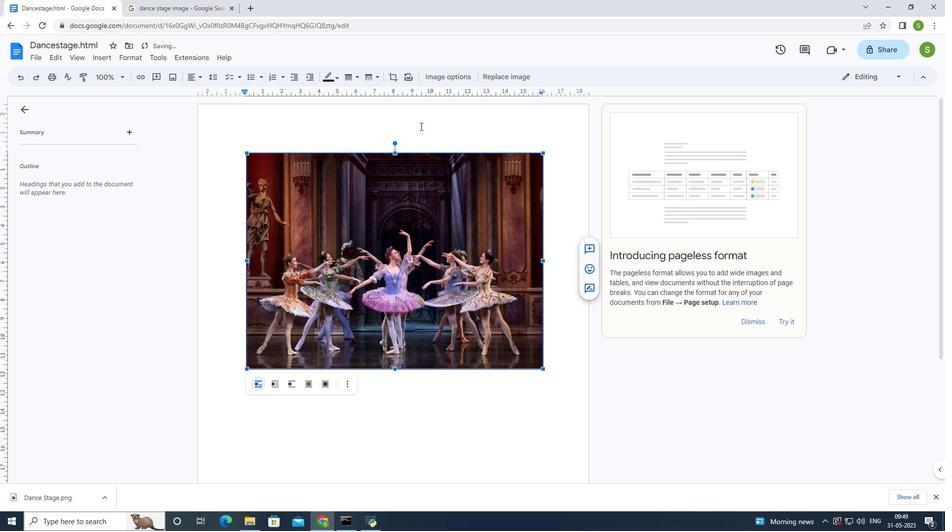 
Action: Mouse moved to (333, 482)
Screenshot: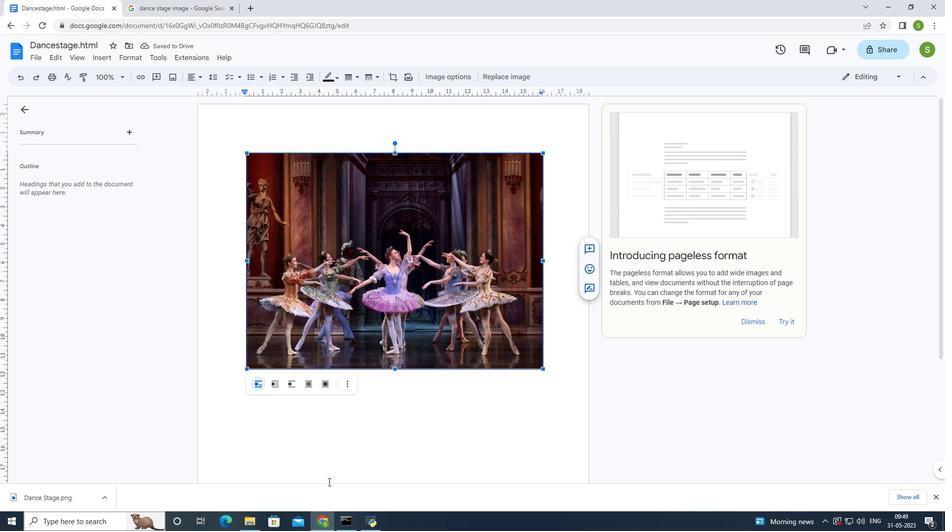 
Action: Mouse pressed left at (333, 482)
Screenshot: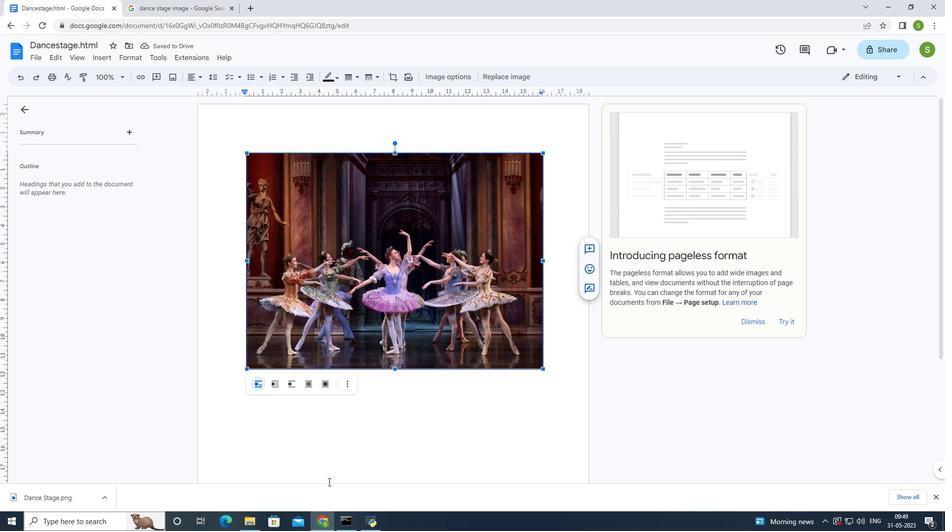 
Action: Mouse moved to (392, 275)
Screenshot: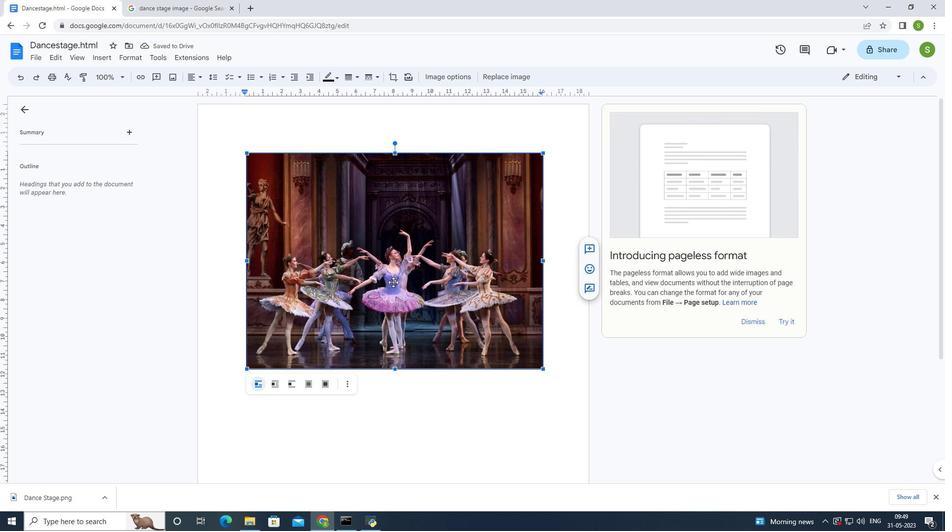 
Action: Mouse pressed left at (392, 275)
Screenshot: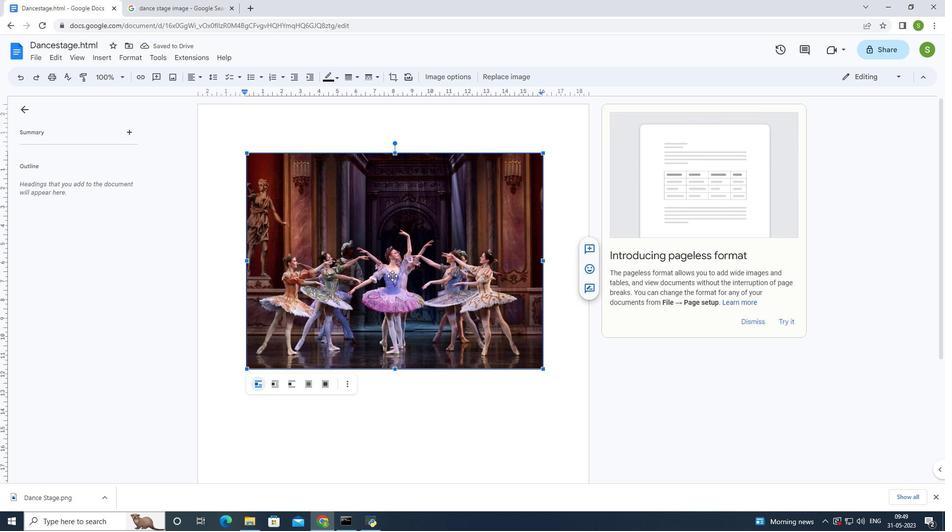 
Action: Mouse moved to (428, 421)
Screenshot: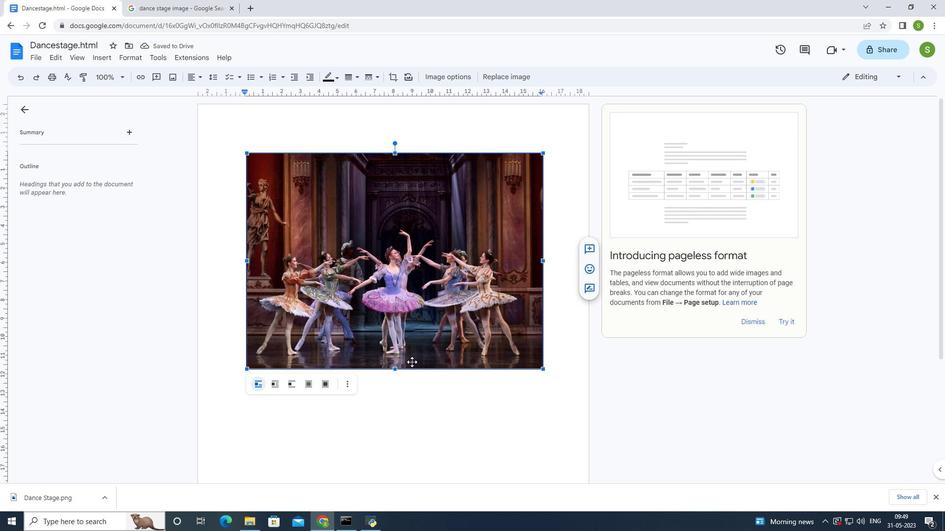 
Action: Mouse pressed left at (428, 421)
Screenshot: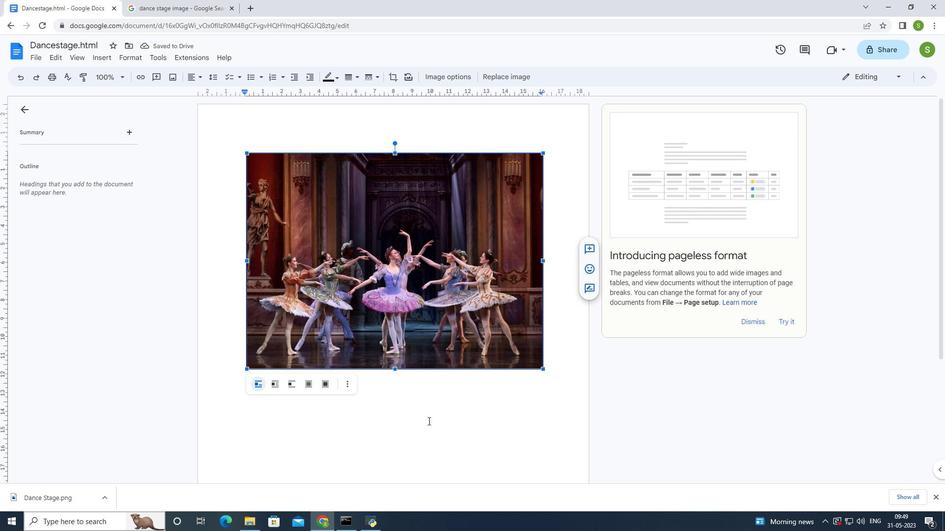 
Action: Mouse pressed left at (428, 421)
Screenshot: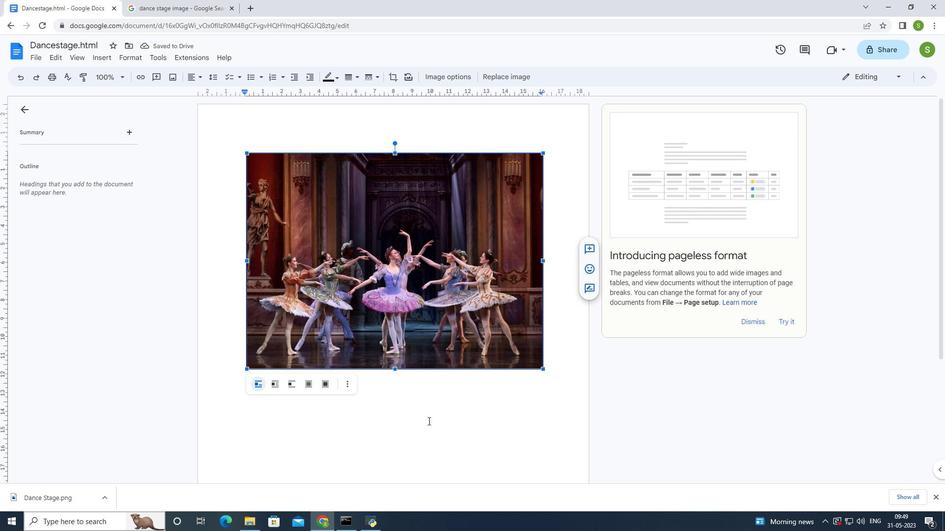 
Action: Mouse moved to (428, 414)
Screenshot: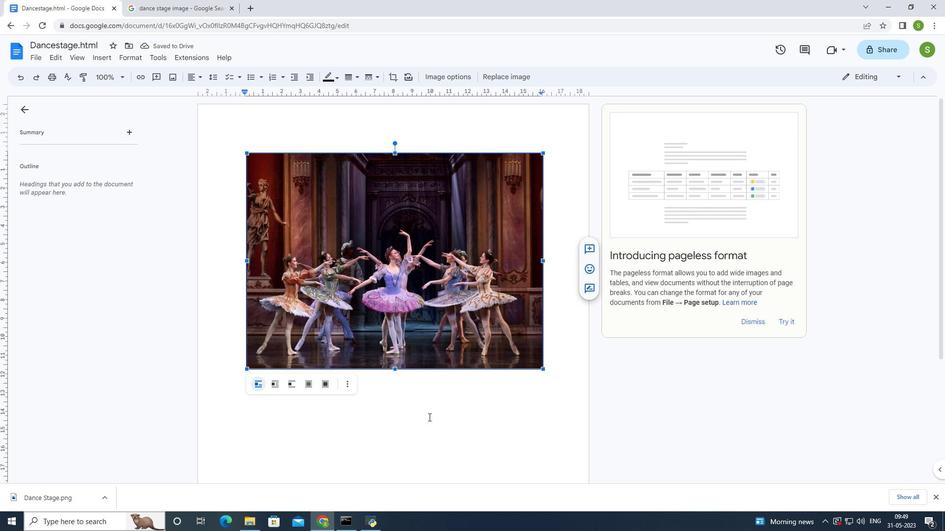
Action: Key pressed ctrl+S
Screenshot: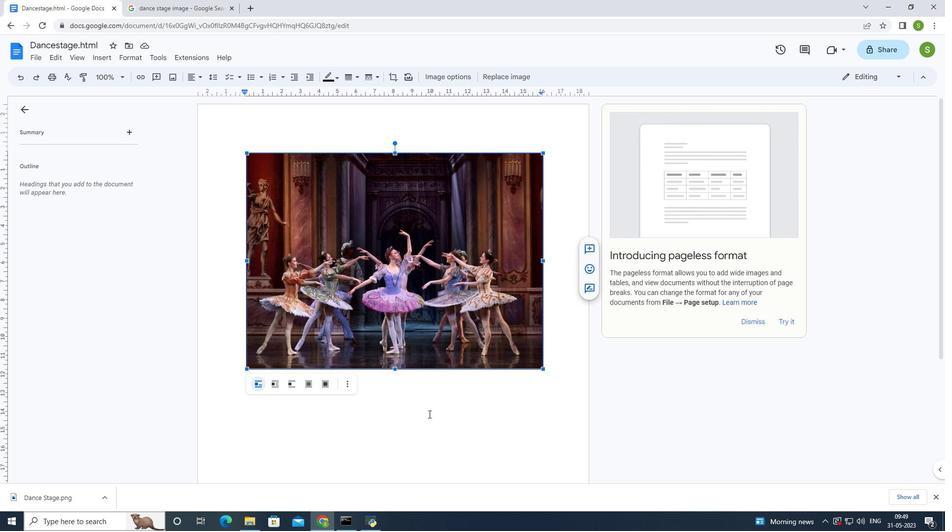 
Action: Mouse moved to (429, 413)
Screenshot: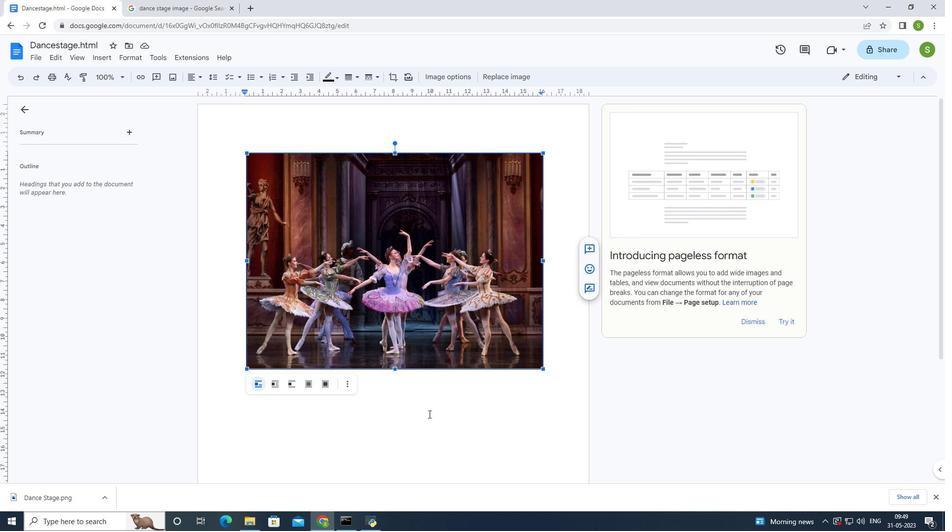 
